 Task: Look for space in Budapest VIII. kerület, Hungary from 24th August, 2023 to 10th September, 2023 for 8 adults, 2 children in price range Rs.12000 to Rs.15000. Place can be entire place or shared room with 4 bedrooms having 8 beds and 4 bathrooms. Property type can be house, flat, guest house. Amenities needed are: wifi, TV, free parkinig on premises, gym, breakfast. Booking option can be shelf check-in. Required host language is English.
Action: Mouse pressed left at (403, 104)
Screenshot: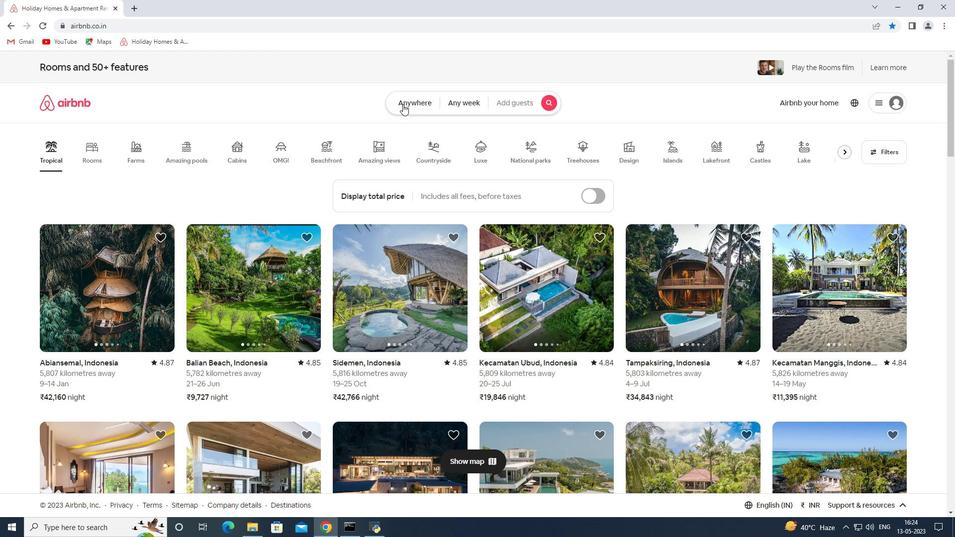 
Action: Mouse moved to (368, 144)
Screenshot: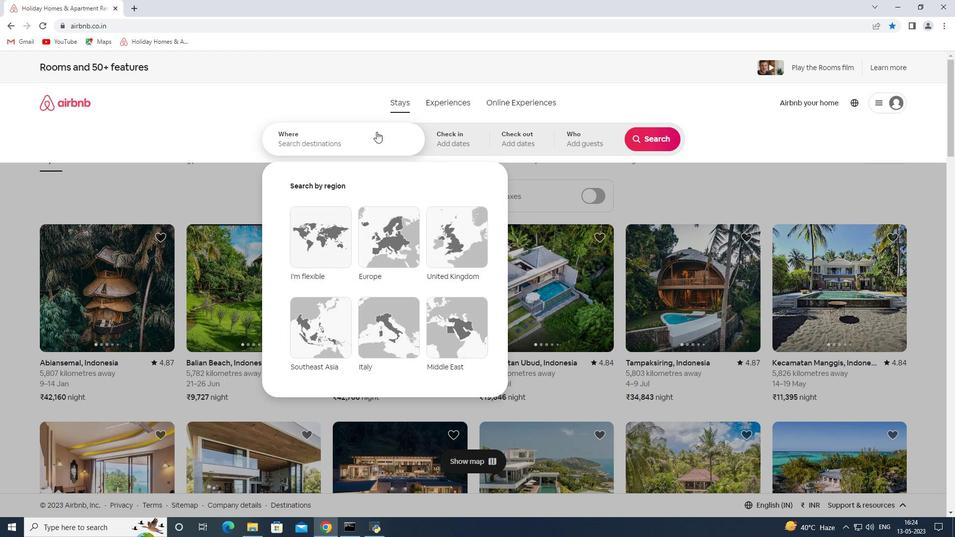 
Action: Mouse pressed left at (368, 144)
Screenshot: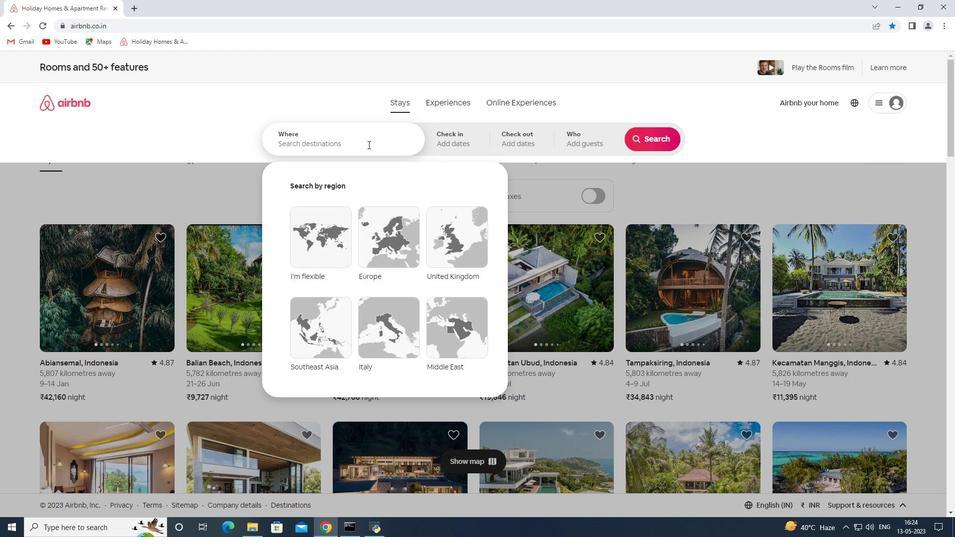 
Action: Key pressed <Key.shift>Buda
Screenshot: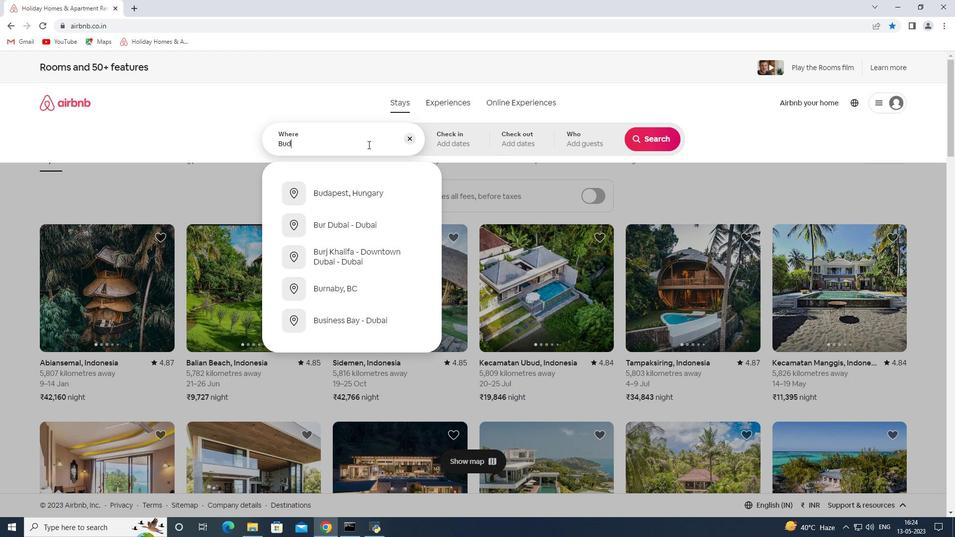 
Action: Mouse moved to (369, 197)
Screenshot: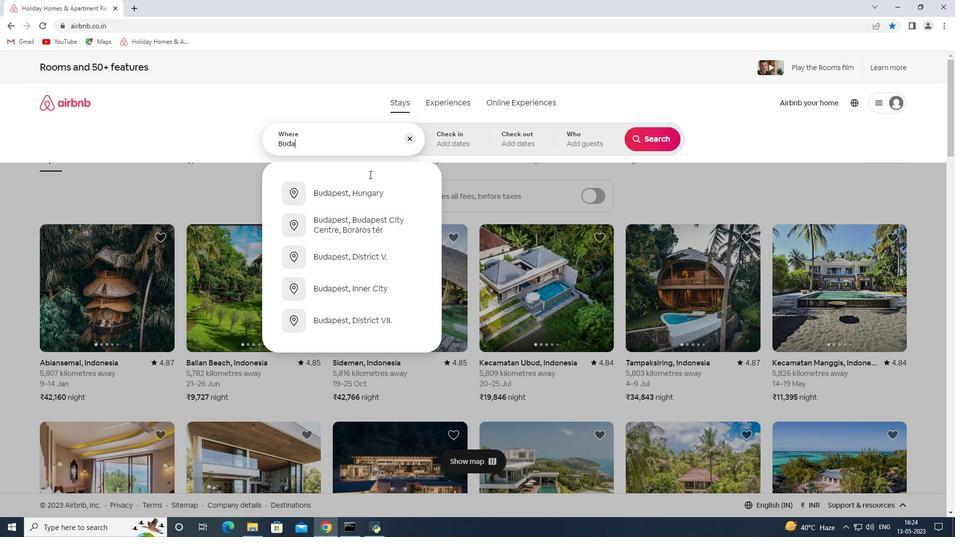 
Action: Mouse pressed left at (369, 197)
Screenshot: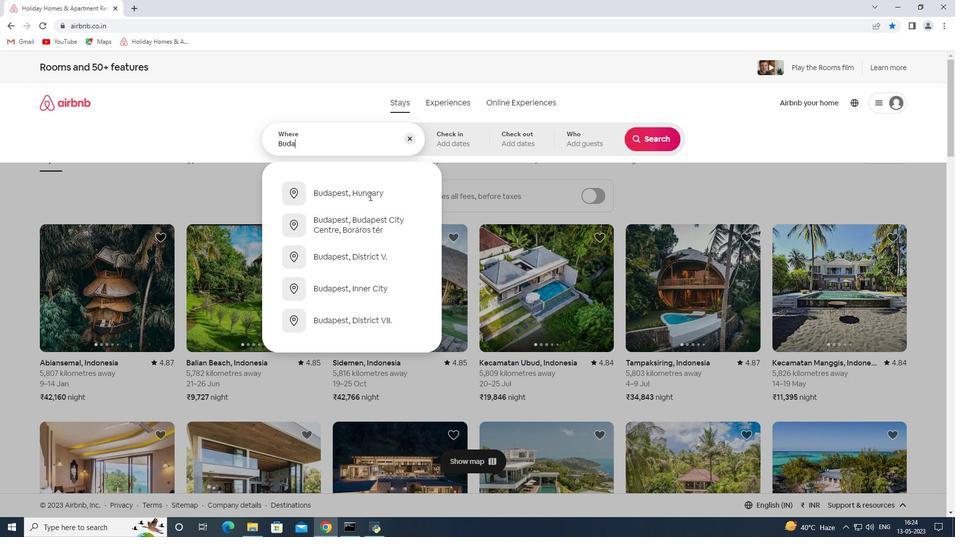 
Action: Mouse moved to (653, 217)
Screenshot: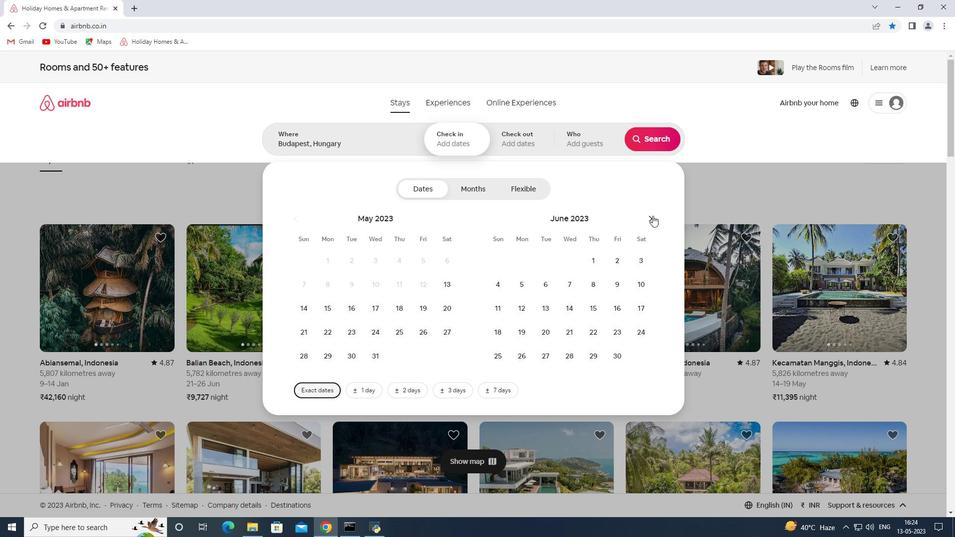 
Action: Mouse pressed left at (653, 217)
Screenshot: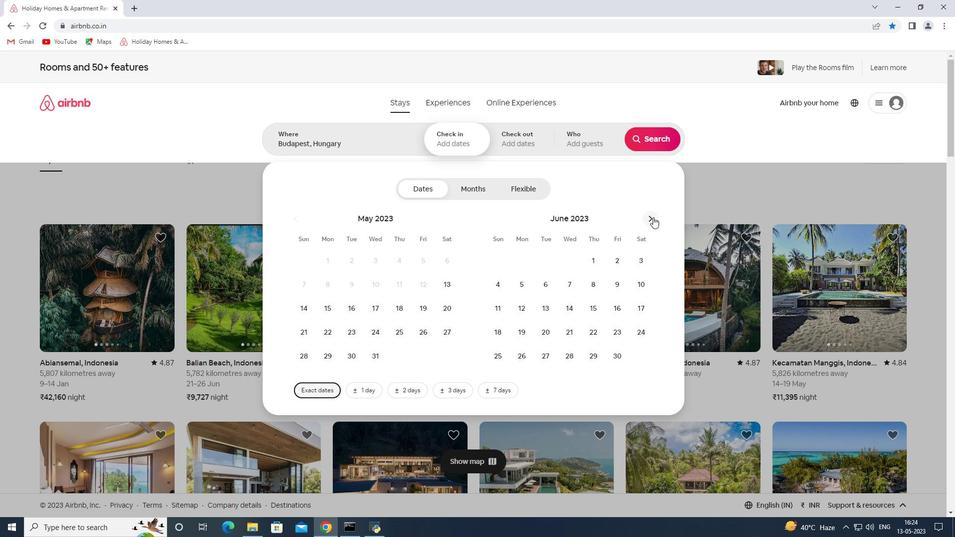 
Action: Mouse moved to (652, 217)
Screenshot: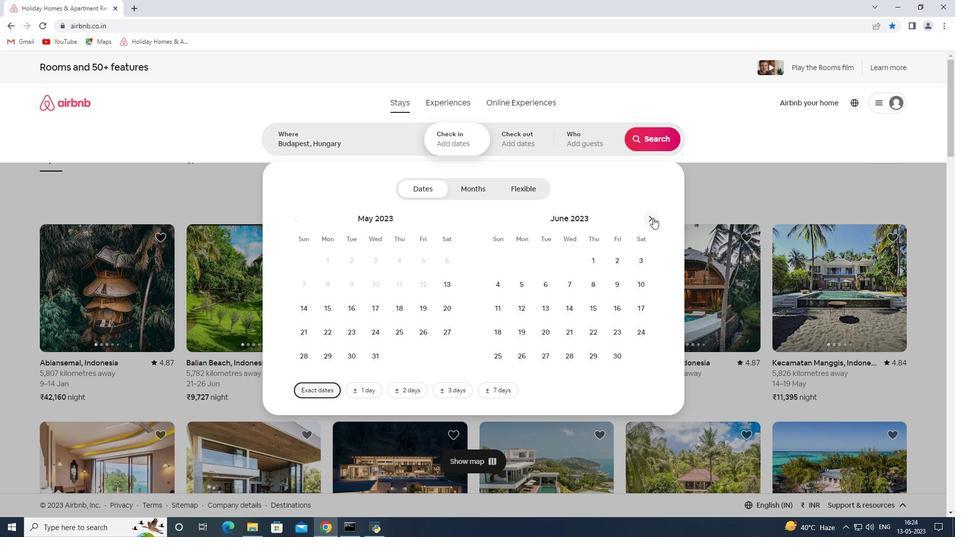 
Action: Mouse pressed left at (652, 217)
Screenshot: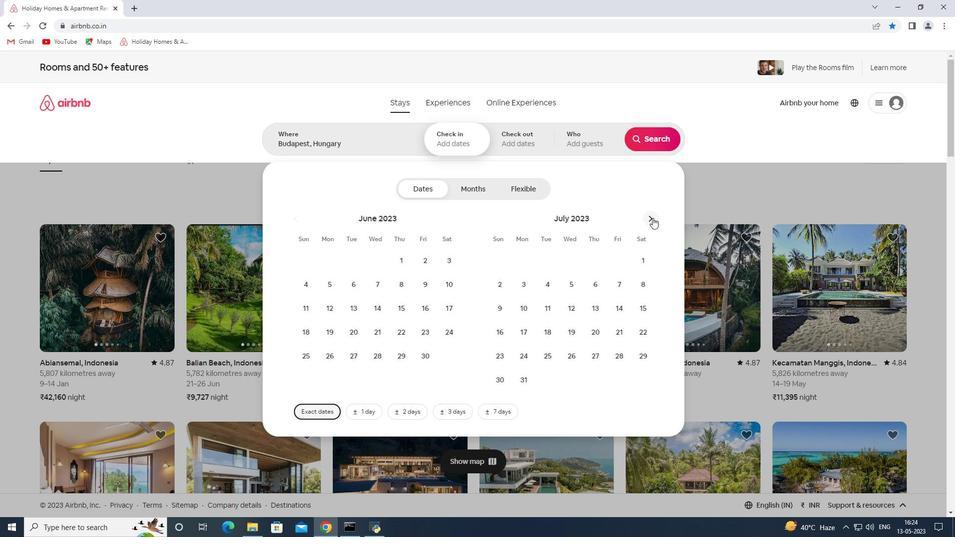 
Action: Mouse moved to (588, 335)
Screenshot: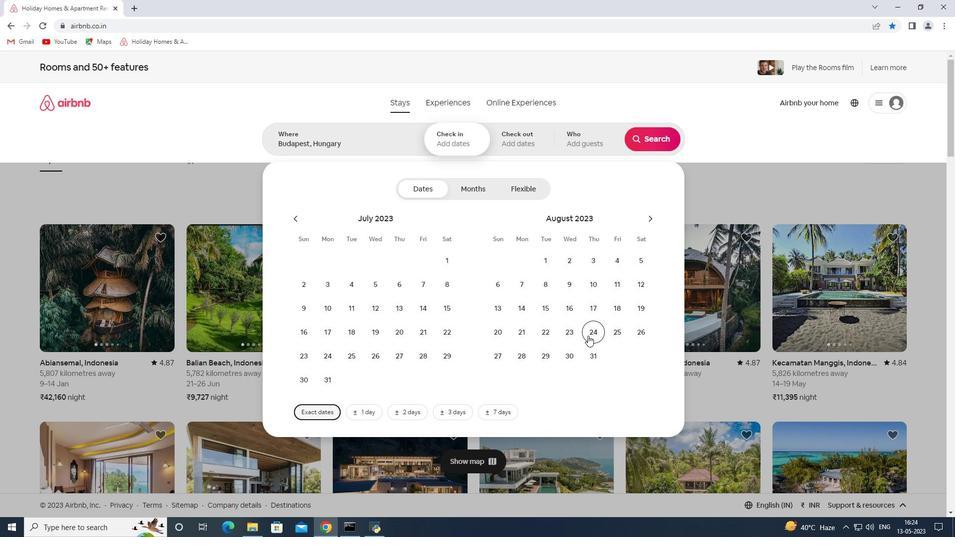 
Action: Mouse pressed left at (588, 335)
Screenshot: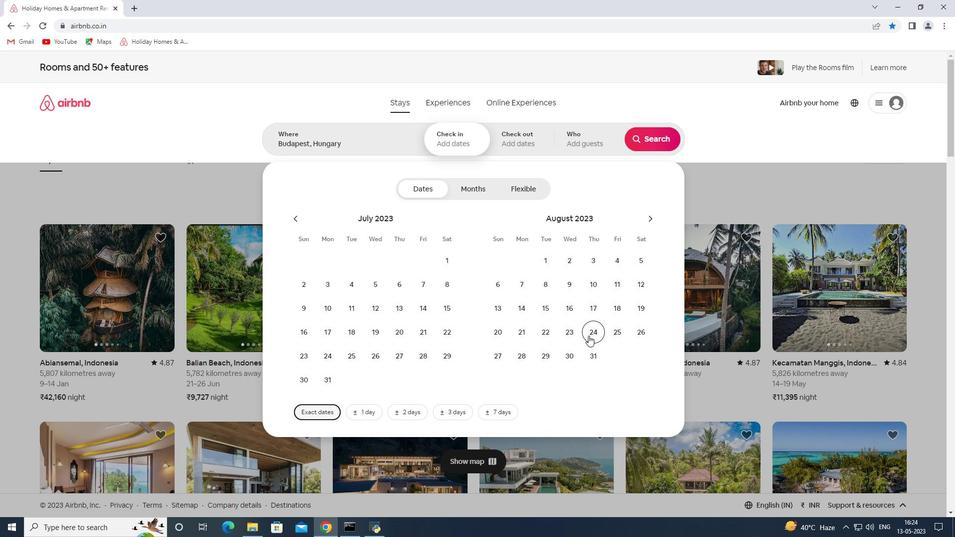 
Action: Mouse moved to (642, 219)
Screenshot: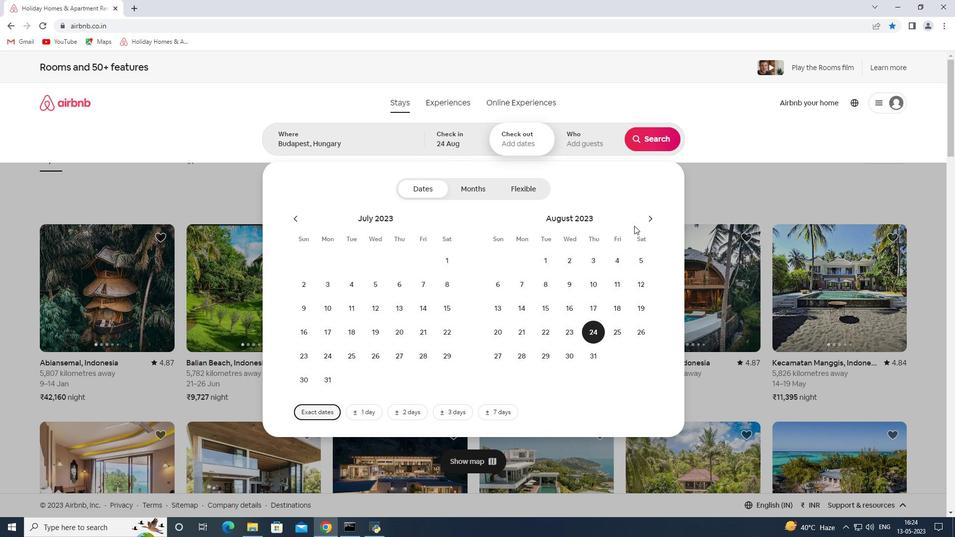 
Action: Mouse pressed left at (642, 219)
Screenshot: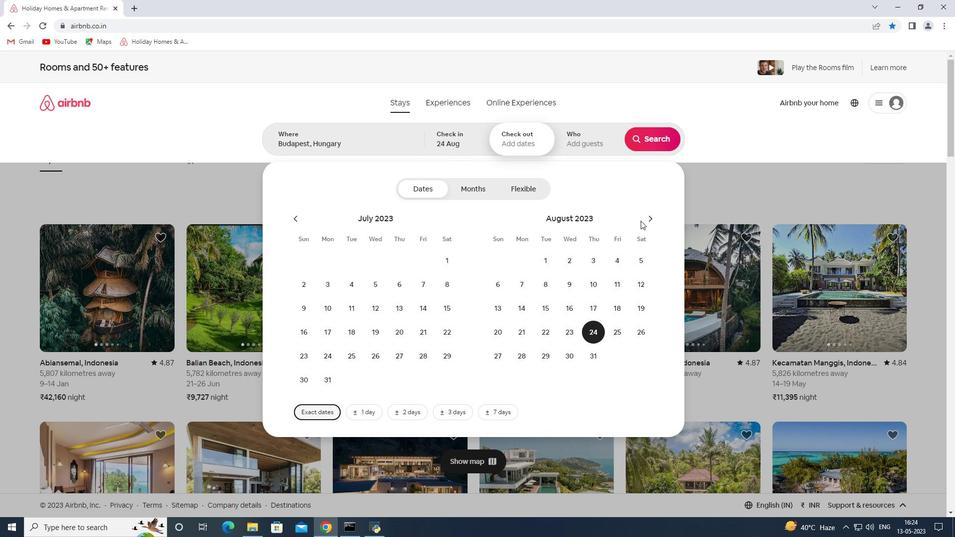 
Action: Mouse moved to (504, 304)
Screenshot: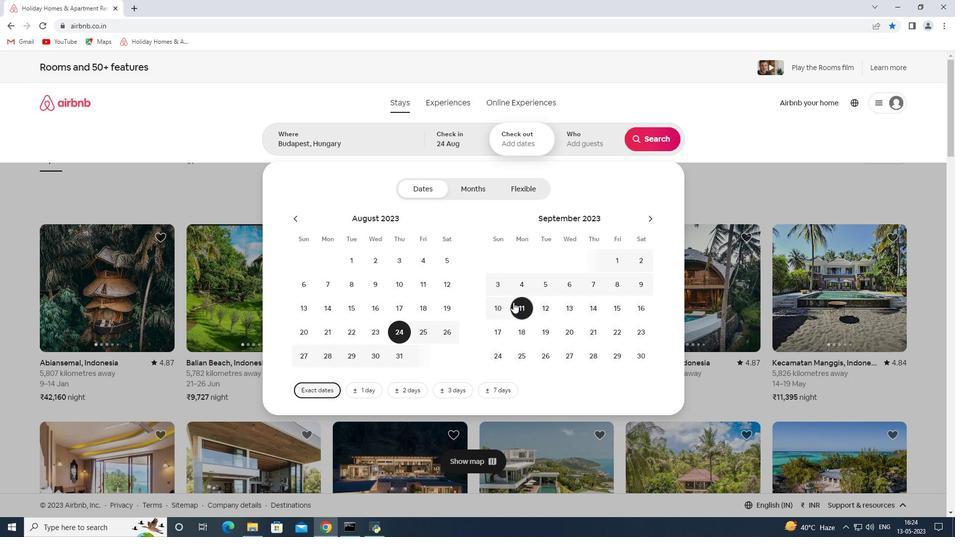 
Action: Mouse pressed left at (504, 304)
Screenshot: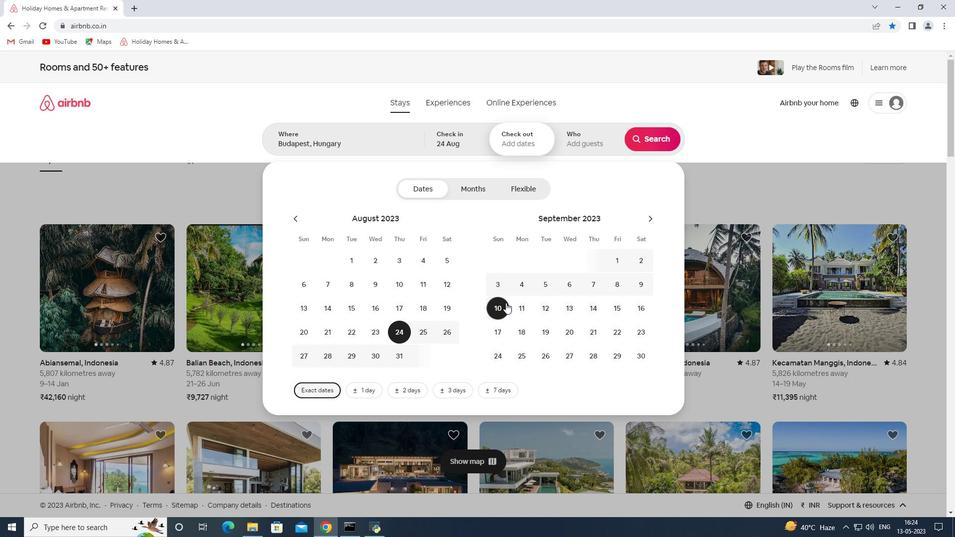 
Action: Mouse moved to (586, 142)
Screenshot: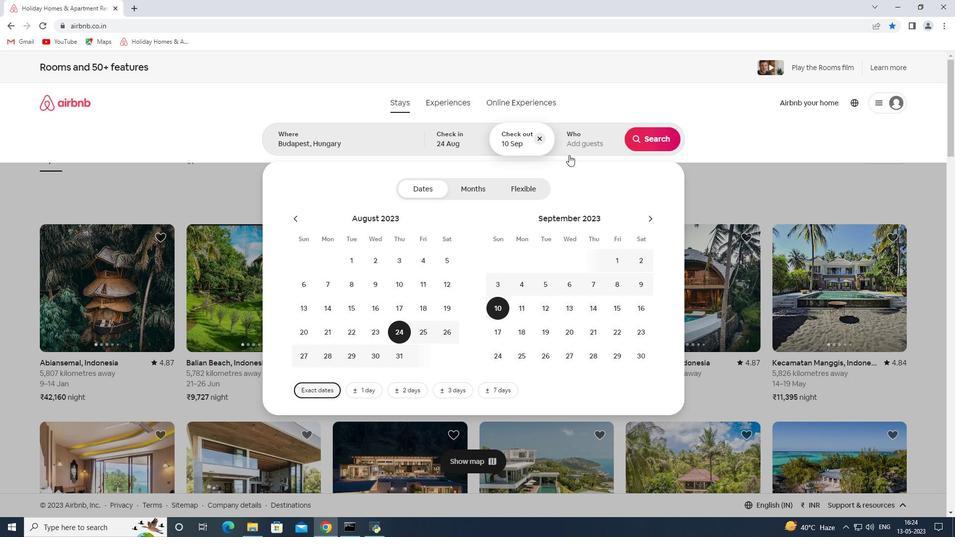 
Action: Mouse pressed left at (586, 142)
Screenshot: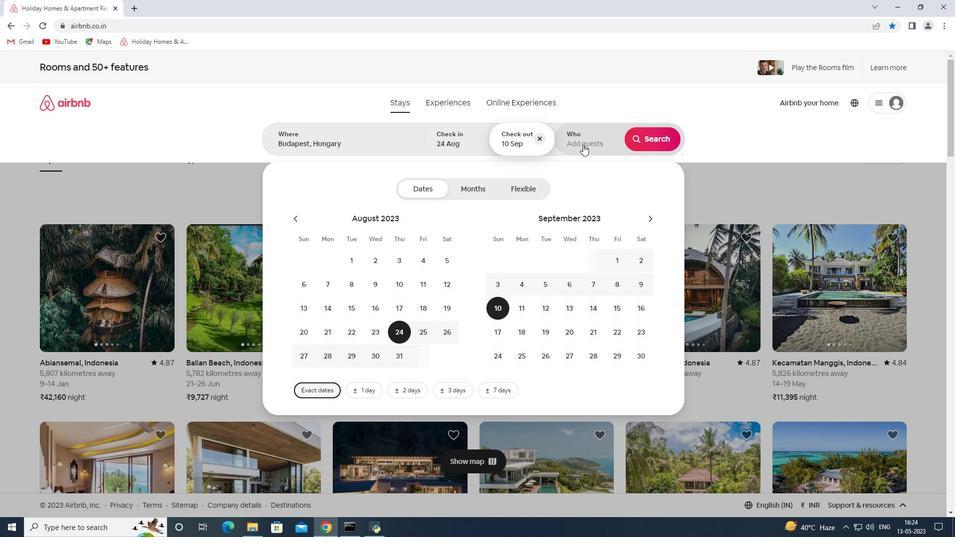 
Action: Mouse moved to (653, 196)
Screenshot: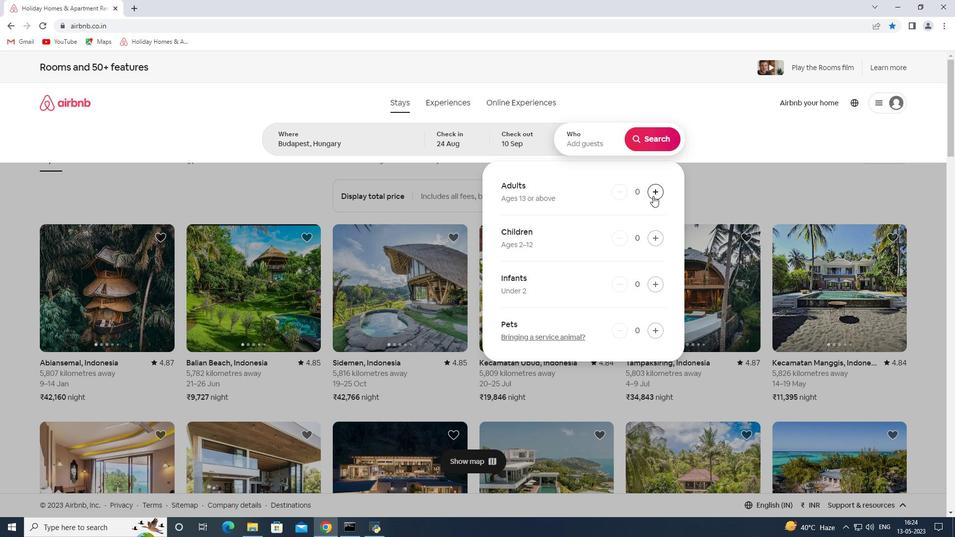 
Action: Mouse pressed left at (653, 196)
Screenshot: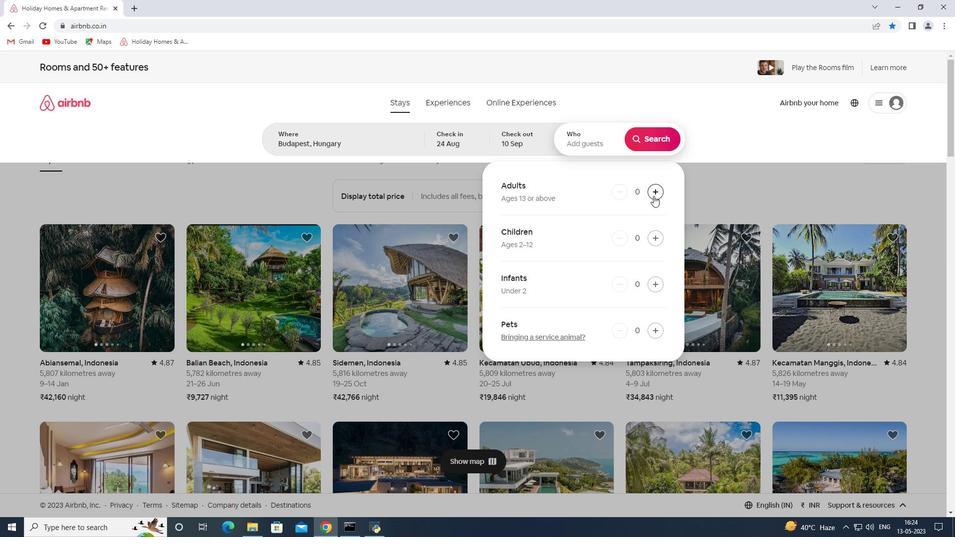 
Action: Mouse pressed left at (653, 196)
Screenshot: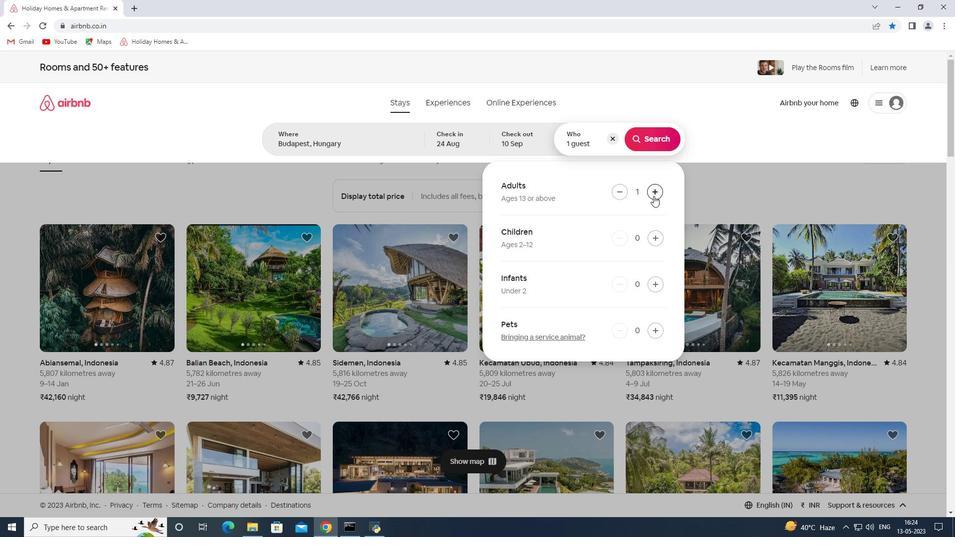 
Action: Mouse pressed left at (653, 196)
Screenshot: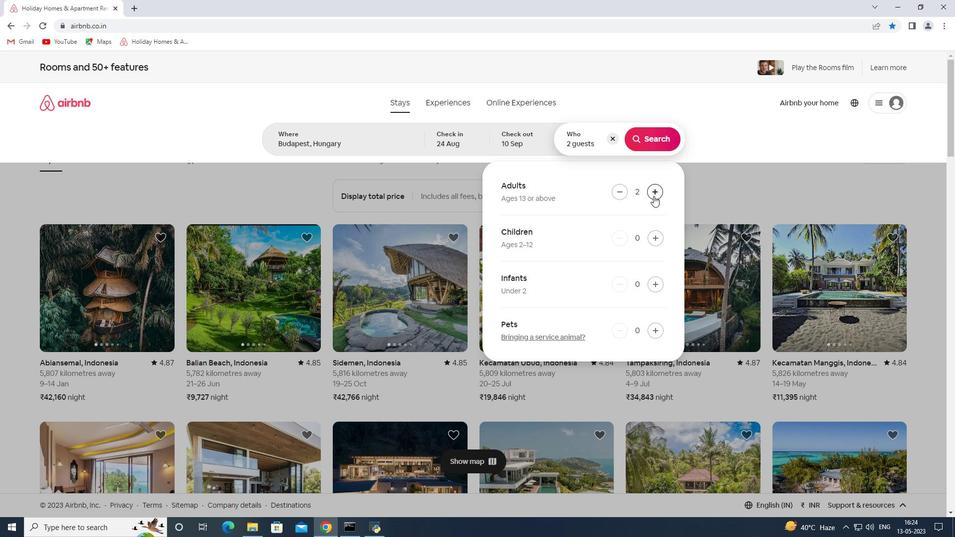 
Action: Mouse pressed left at (653, 196)
Screenshot: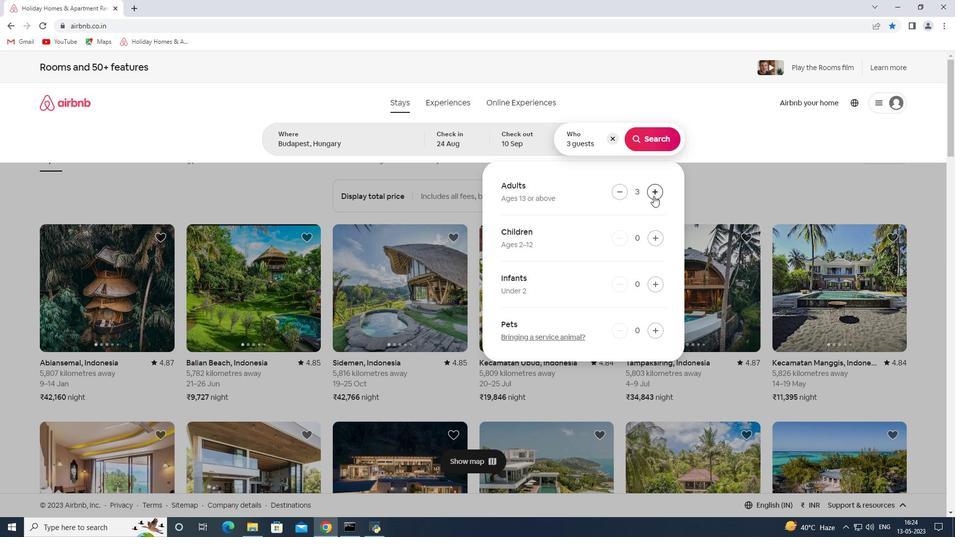 
Action: Mouse pressed left at (653, 196)
Screenshot: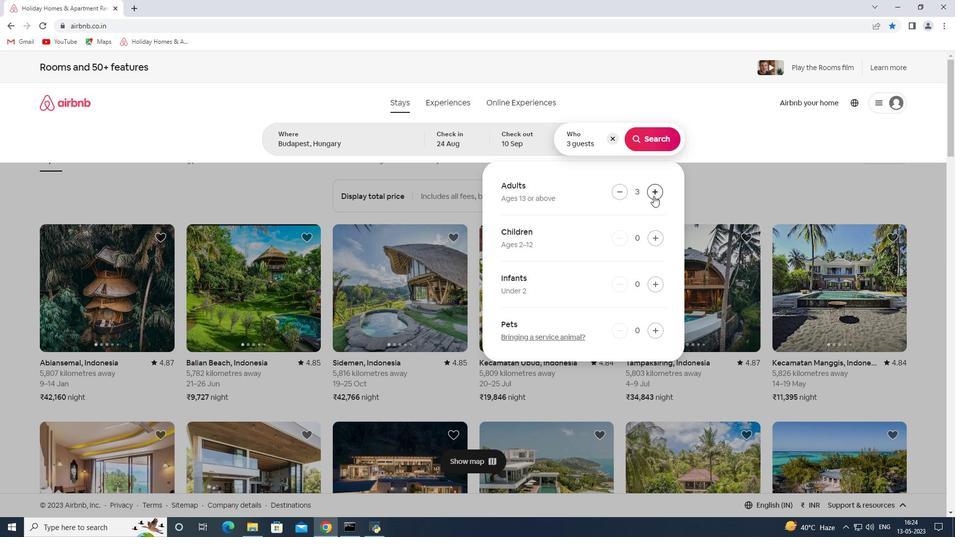 
Action: Mouse pressed left at (653, 196)
Screenshot: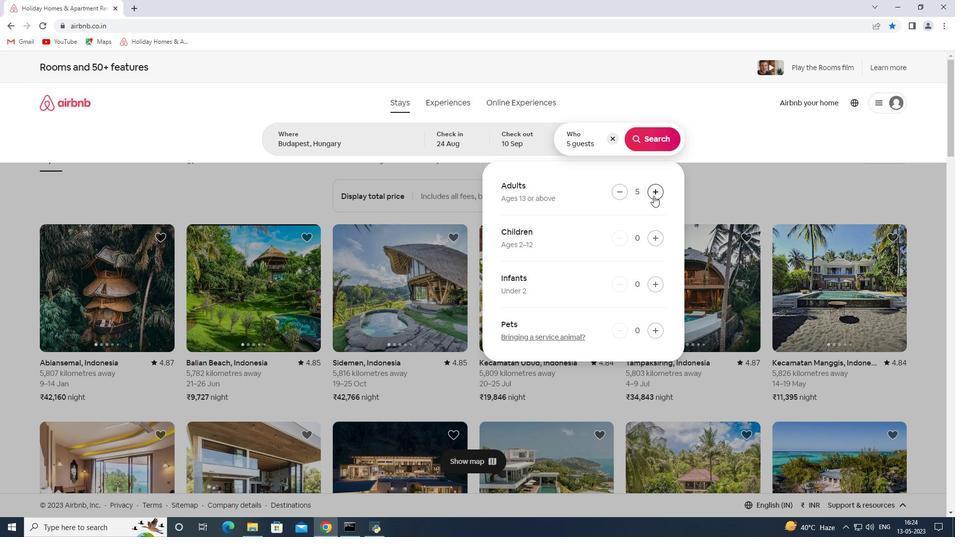 
Action: Mouse pressed left at (653, 196)
Screenshot: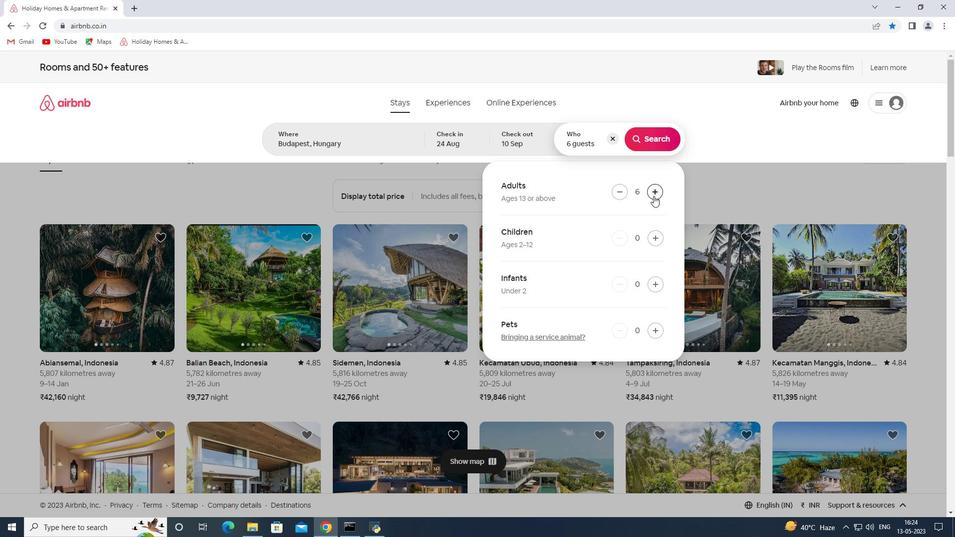 
Action: Mouse pressed left at (653, 196)
Screenshot: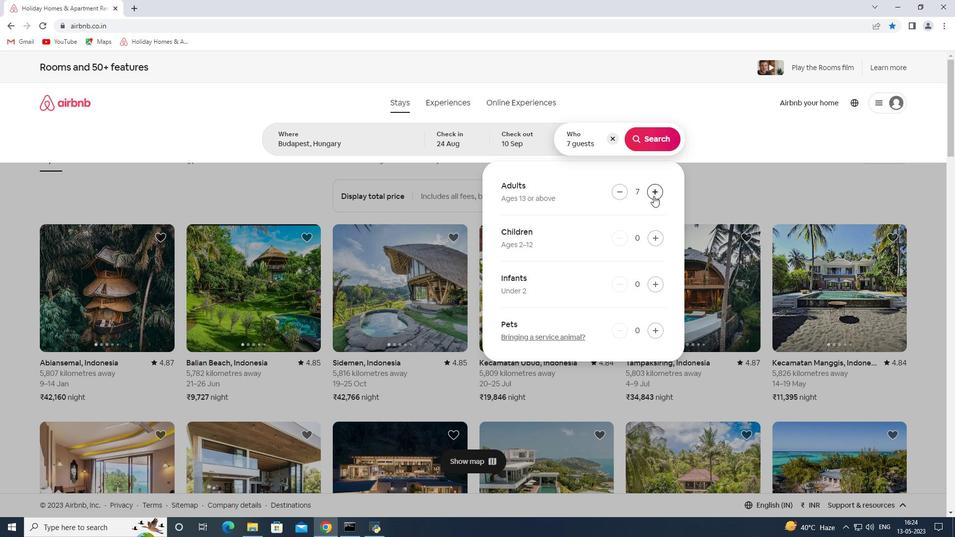 
Action: Mouse moved to (653, 234)
Screenshot: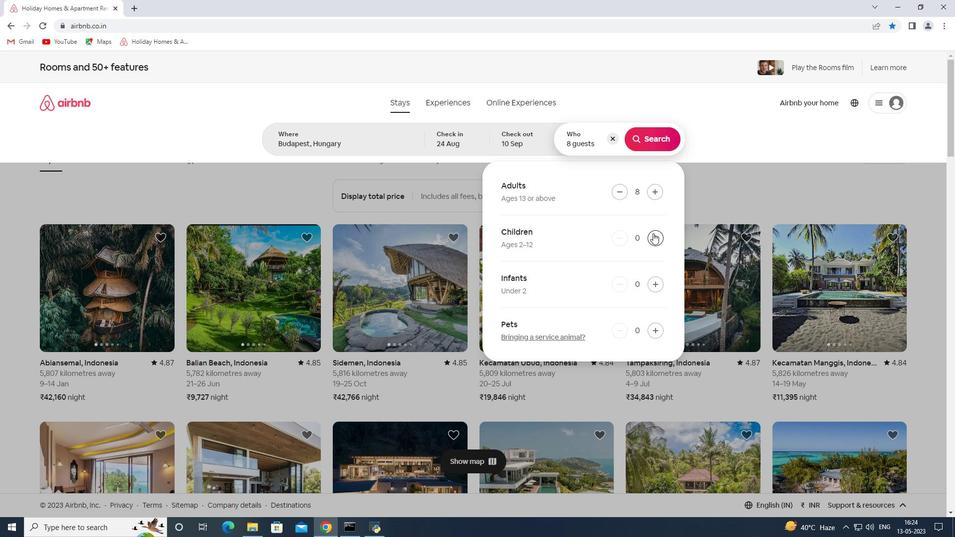 
Action: Mouse pressed left at (653, 234)
Screenshot: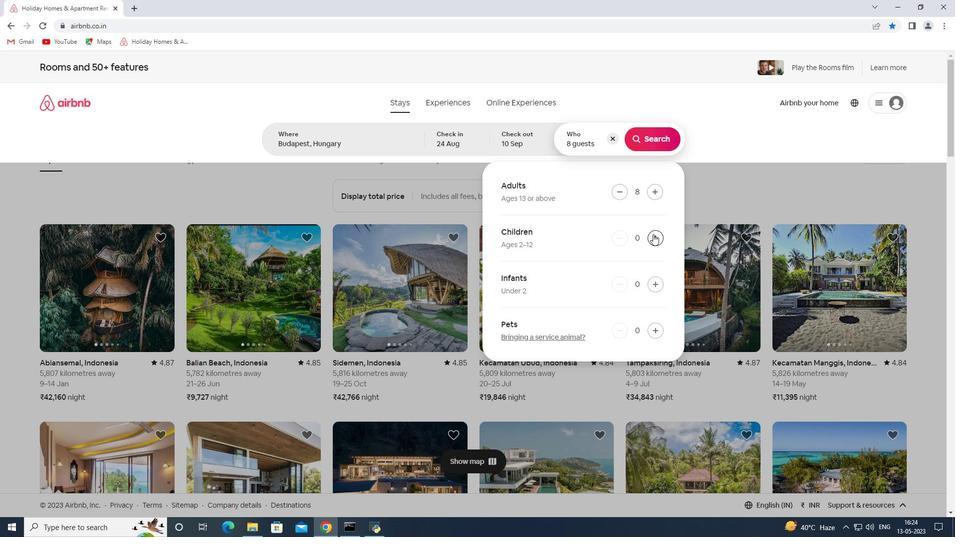 
Action: Mouse pressed left at (653, 234)
Screenshot: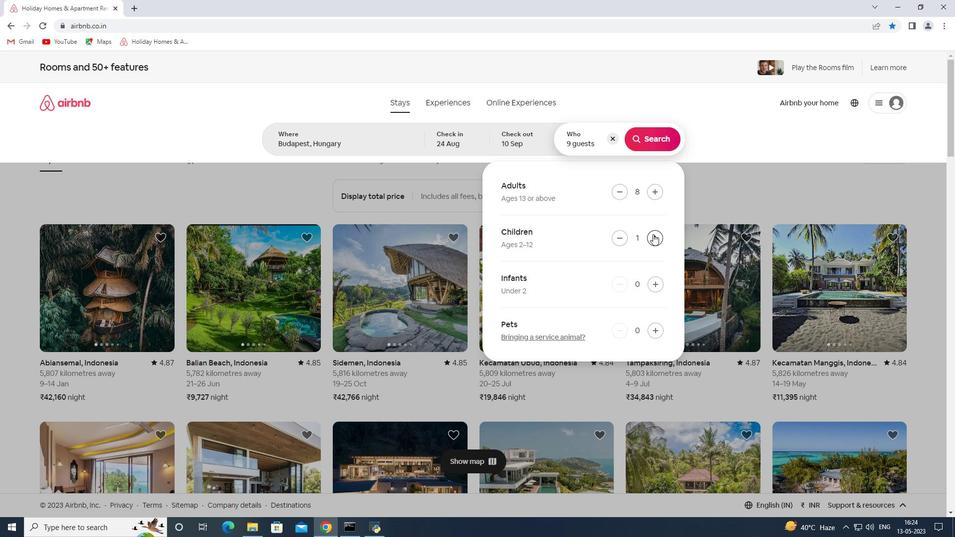 
Action: Mouse moved to (650, 145)
Screenshot: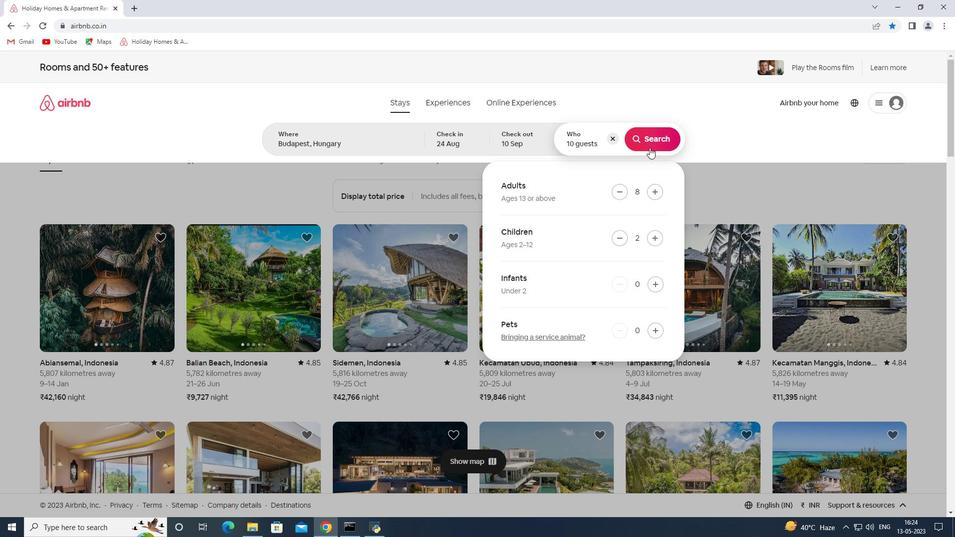 
Action: Mouse pressed left at (650, 145)
Screenshot: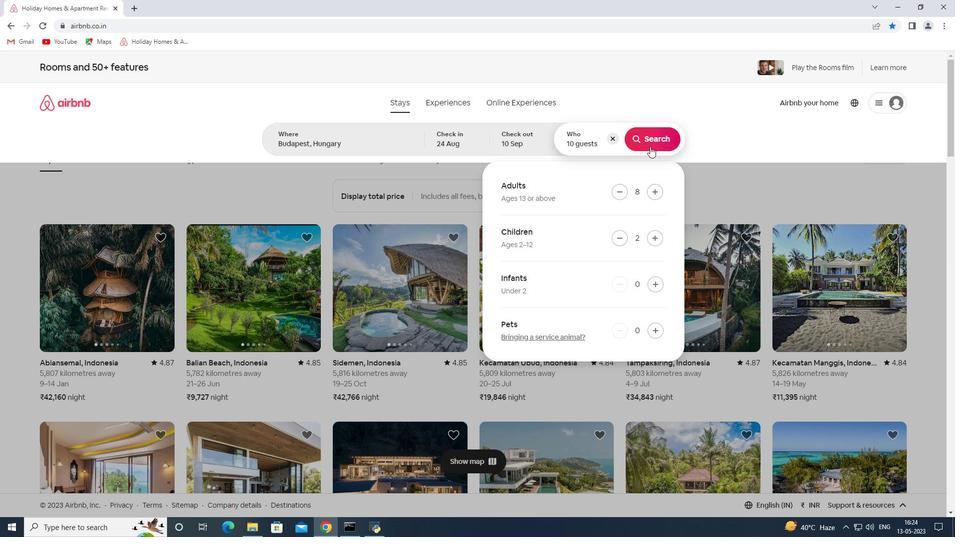 
Action: Mouse moved to (902, 111)
Screenshot: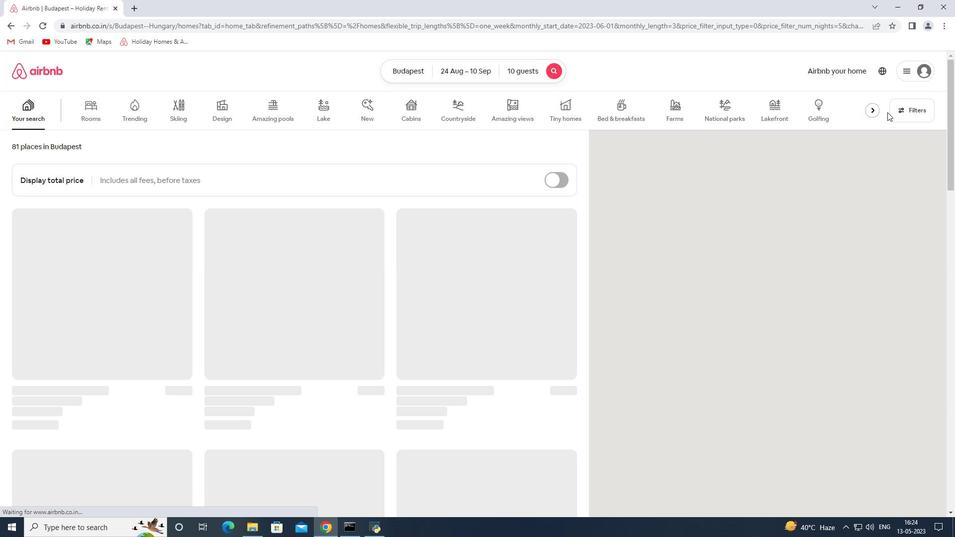 
Action: Mouse pressed left at (902, 111)
Screenshot: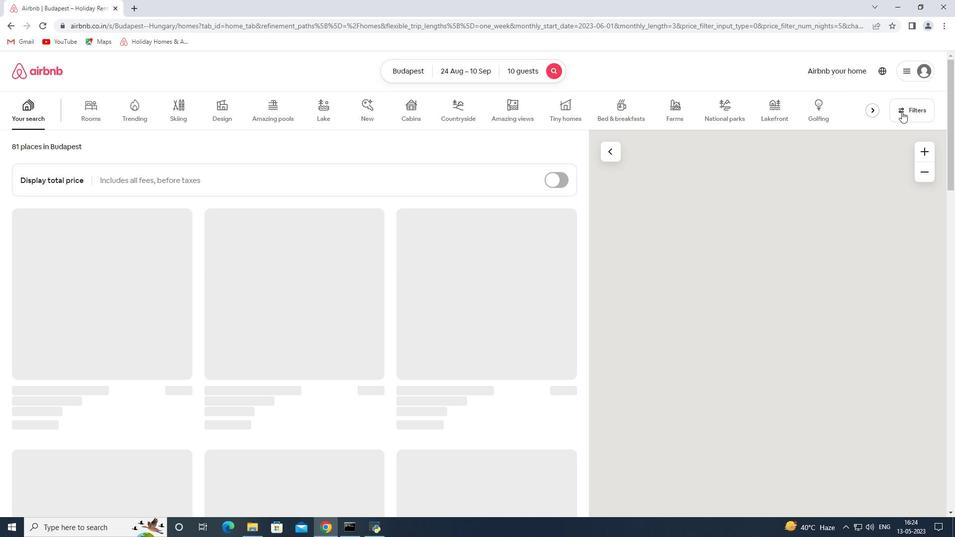 
Action: Mouse moved to (353, 354)
Screenshot: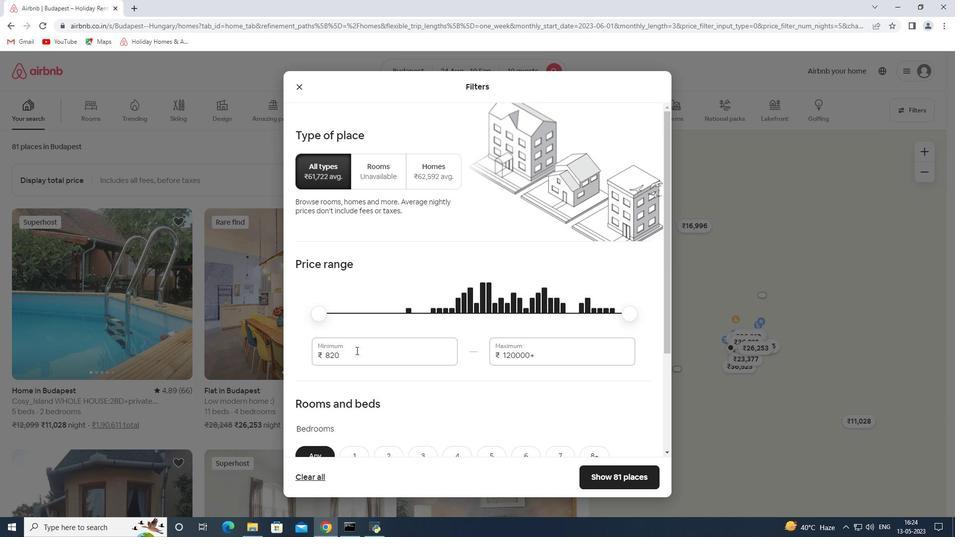 
Action: Mouse pressed left at (353, 354)
Screenshot: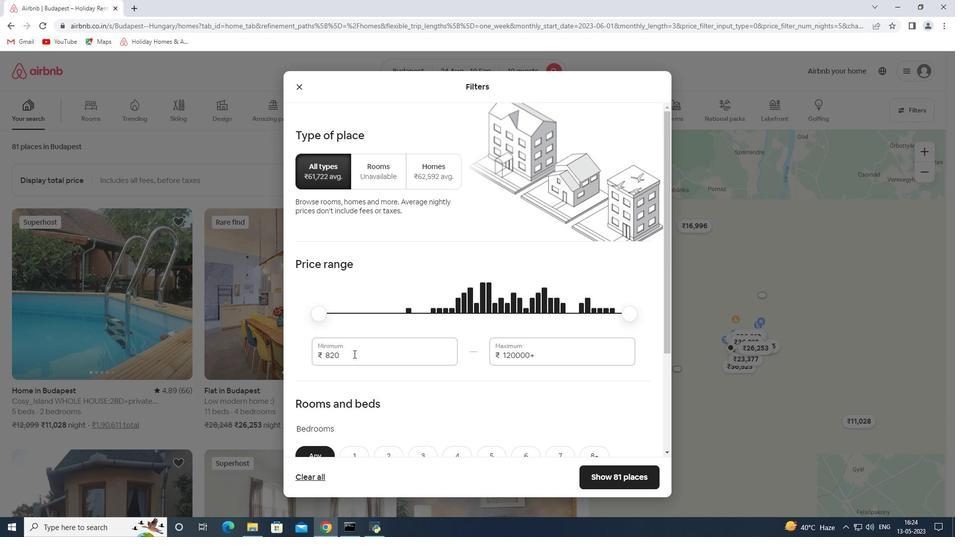 
Action: Mouse pressed left at (353, 354)
Screenshot: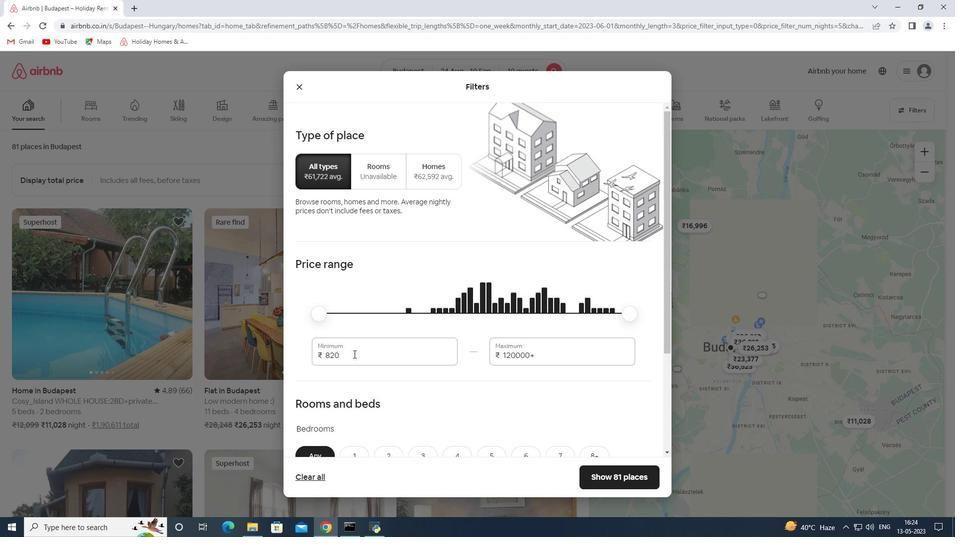 
Action: Key pressed 12000<Key.tab>15000
Screenshot: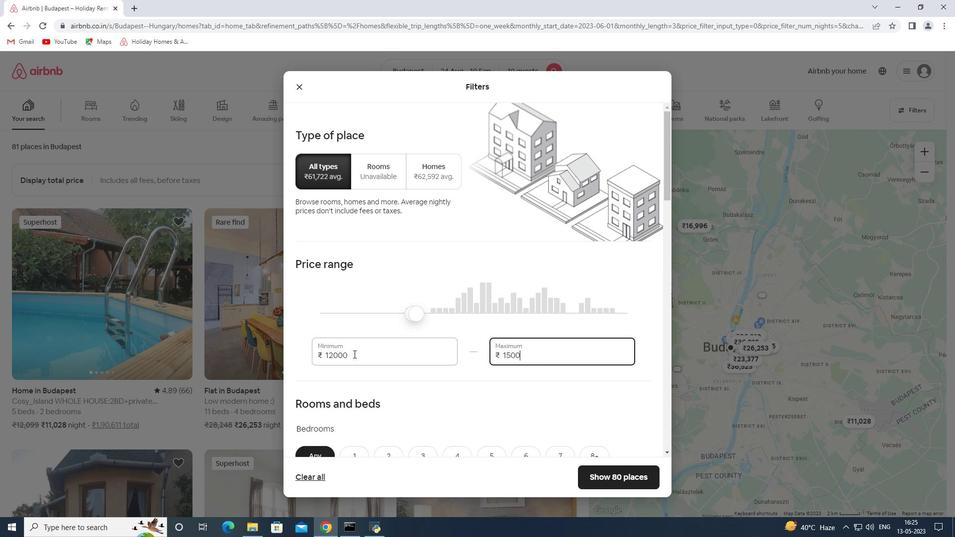 
Action: Mouse moved to (416, 259)
Screenshot: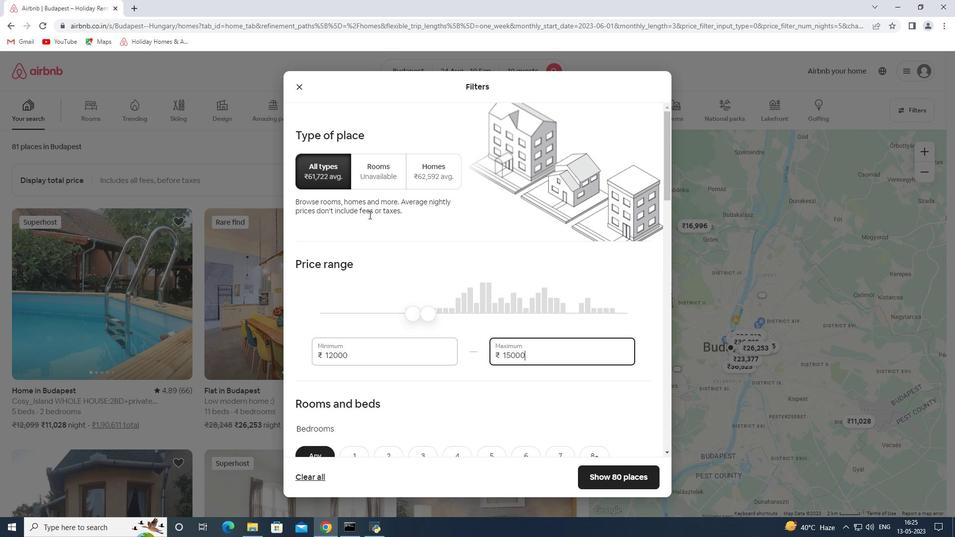
Action: Mouse scrolled (416, 259) with delta (0, 0)
Screenshot: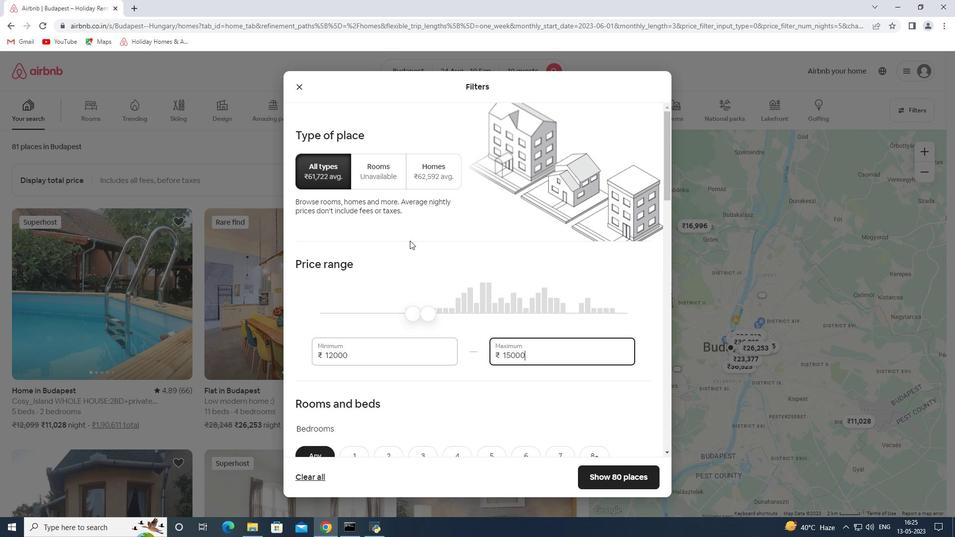 
Action: Mouse scrolled (416, 259) with delta (0, 0)
Screenshot: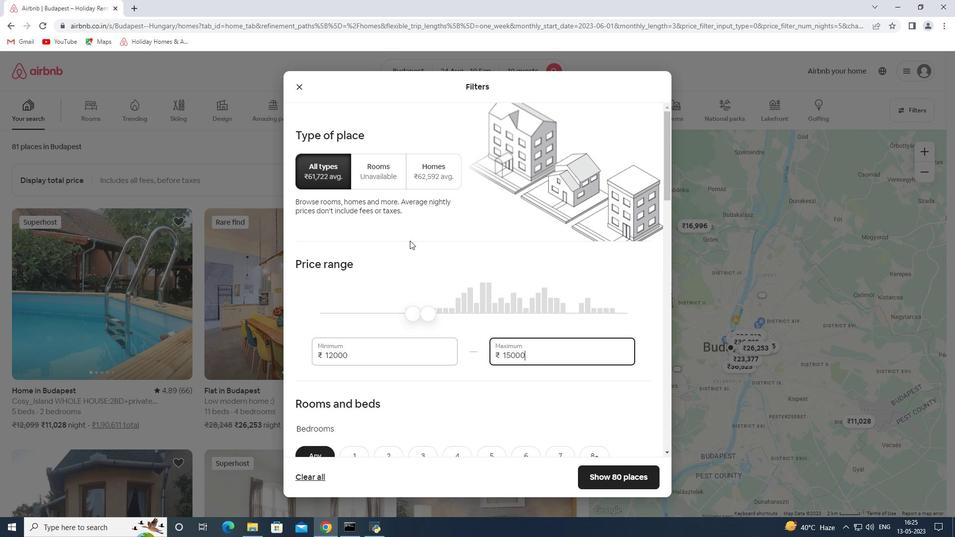
Action: Mouse scrolled (416, 259) with delta (0, 0)
Screenshot: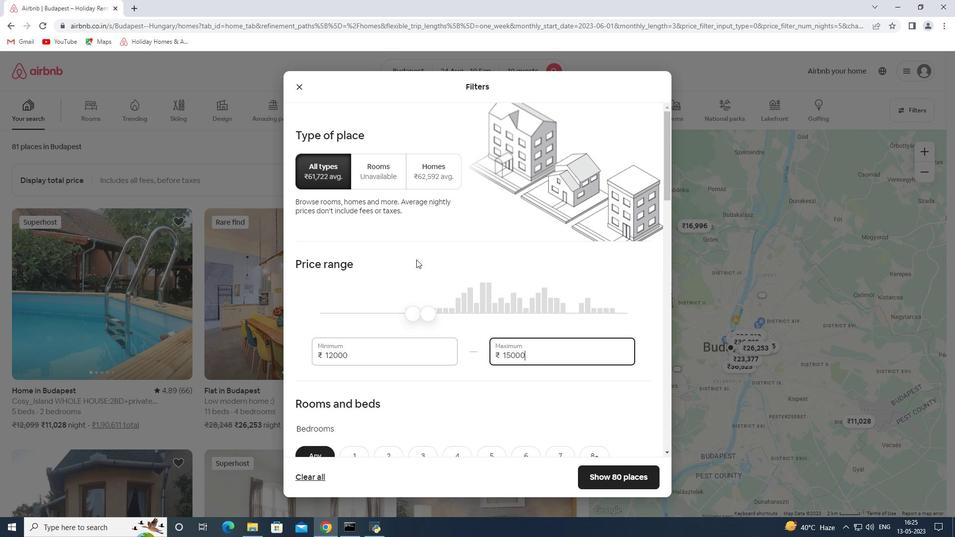 
Action: Mouse moved to (416, 260)
Screenshot: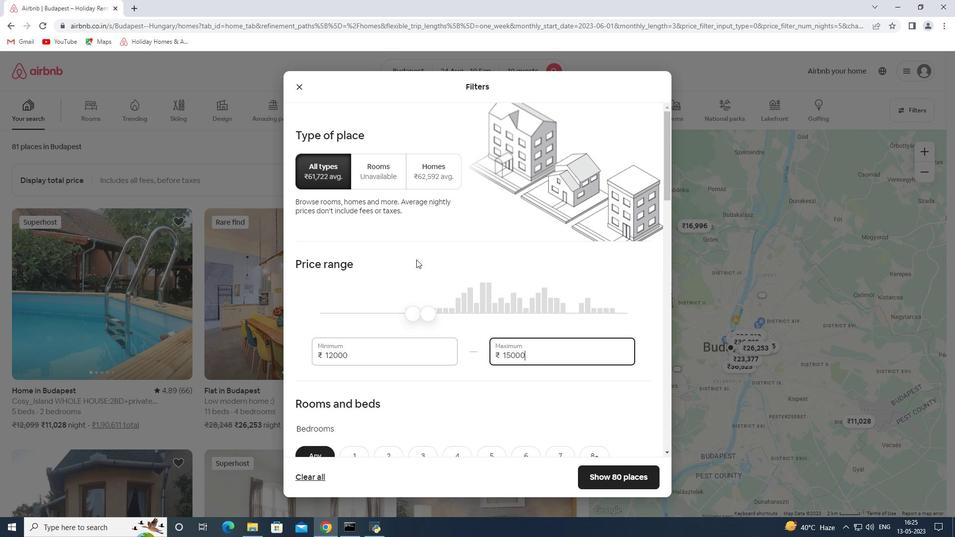 
Action: Mouse scrolled (416, 259) with delta (0, 0)
Screenshot: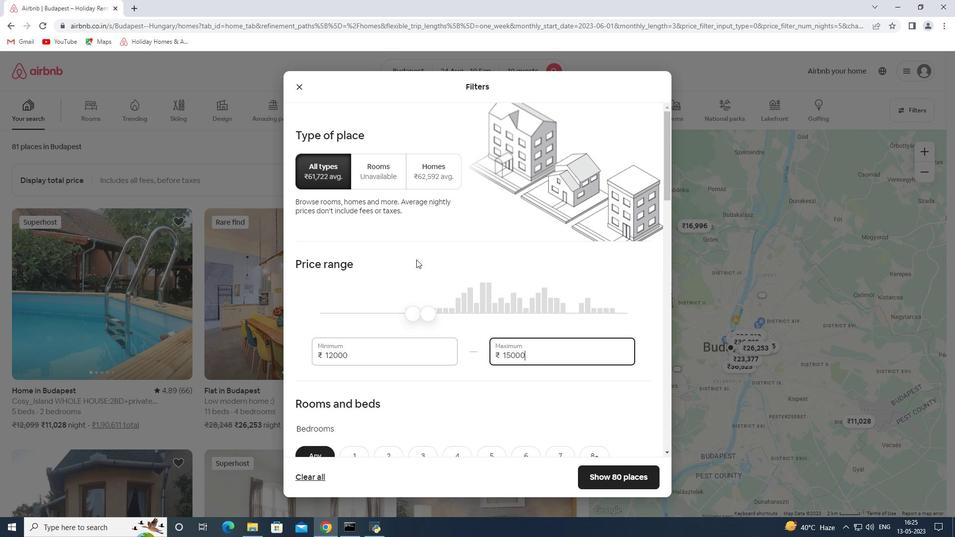
Action: Mouse moved to (458, 262)
Screenshot: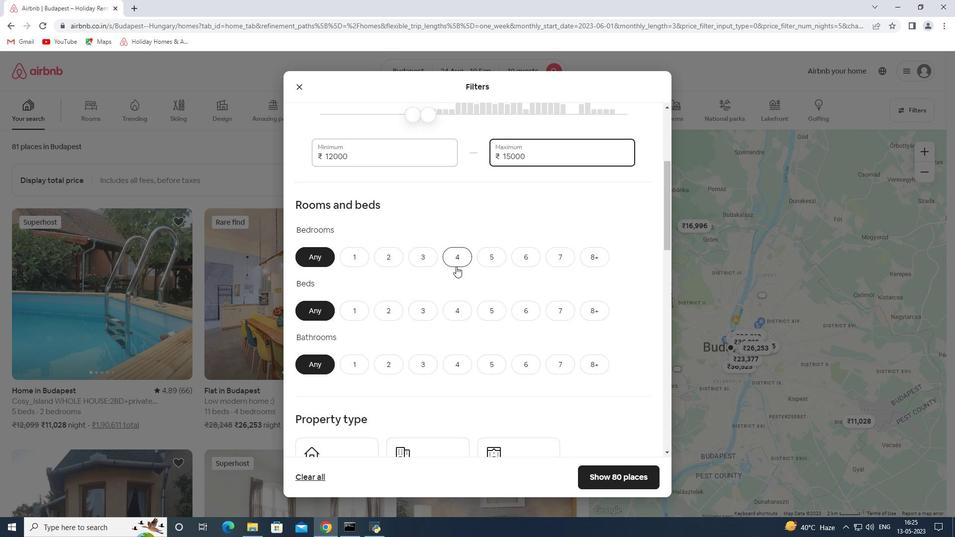 
Action: Mouse pressed left at (458, 262)
Screenshot: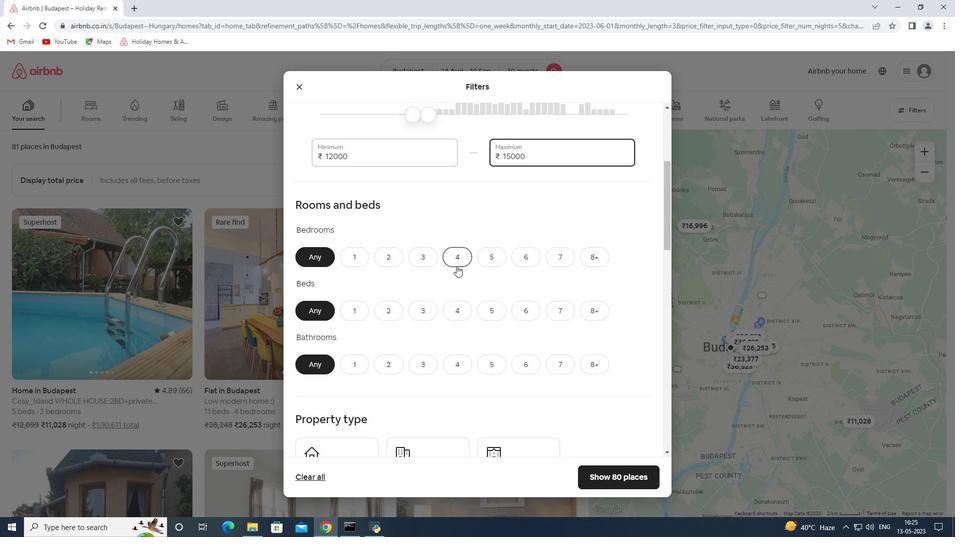 
Action: Mouse moved to (592, 311)
Screenshot: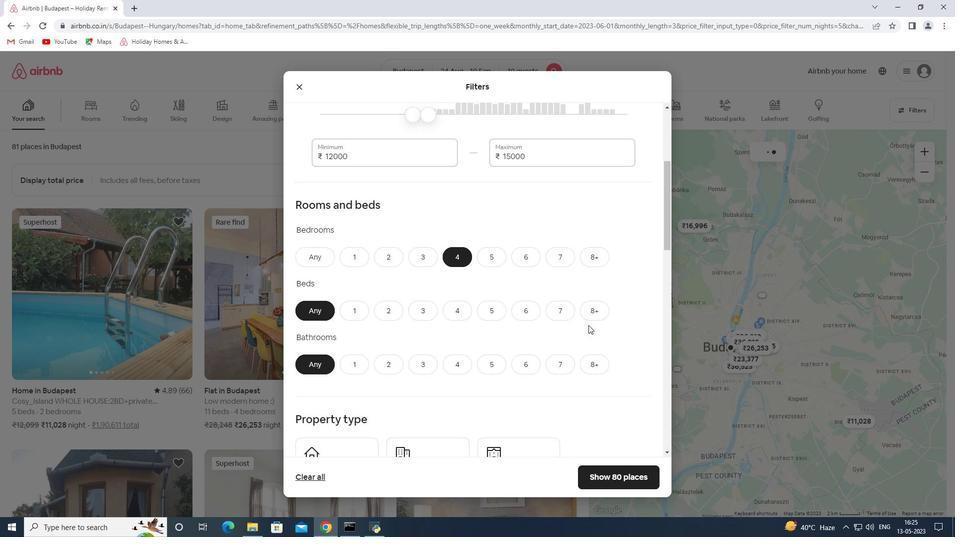 
Action: Mouse pressed left at (592, 311)
Screenshot: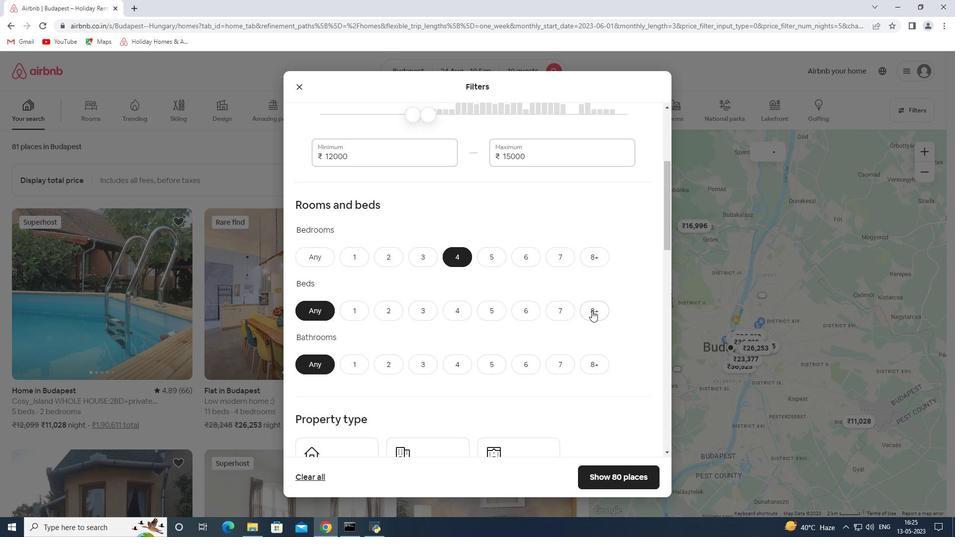 
Action: Mouse moved to (463, 364)
Screenshot: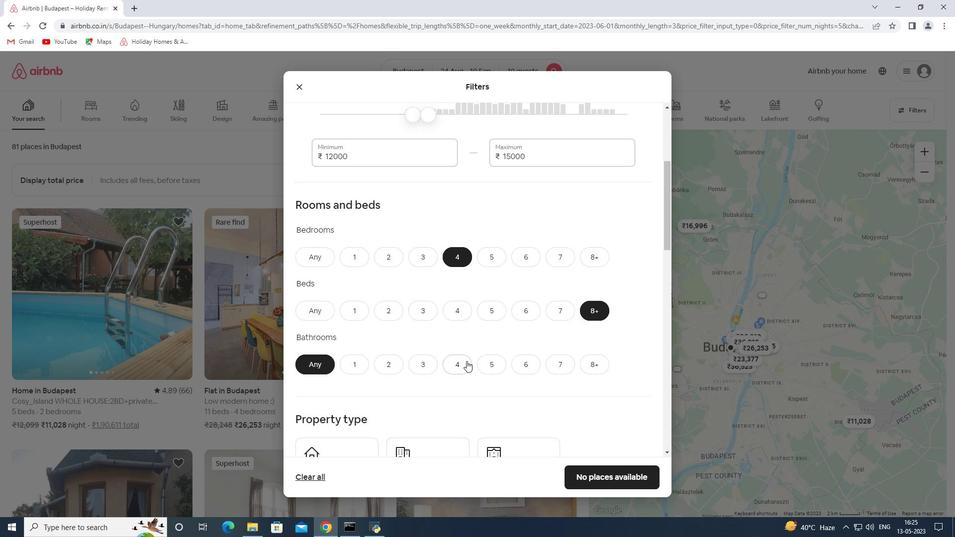 
Action: Mouse pressed left at (463, 364)
Screenshot: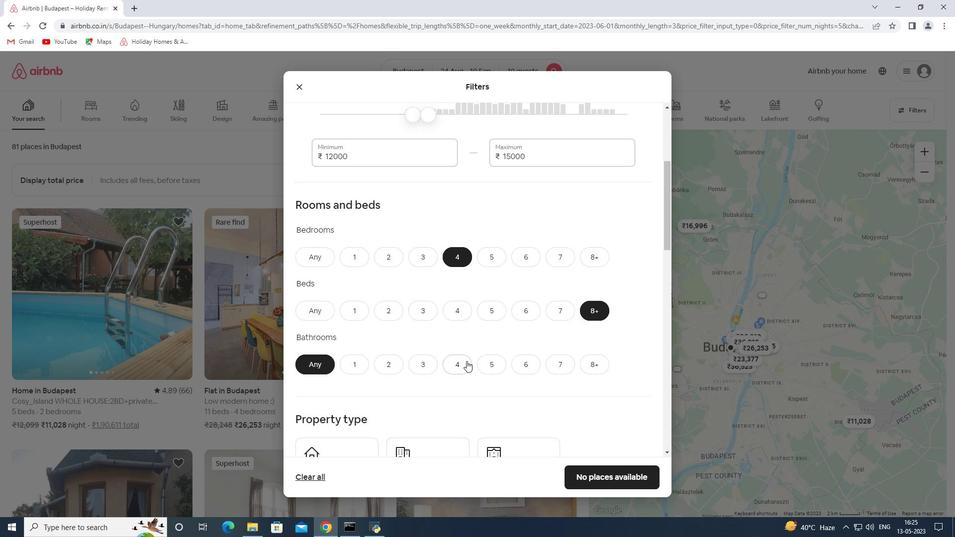 
Action: Mouse moved to (476, 288)
Screenshot: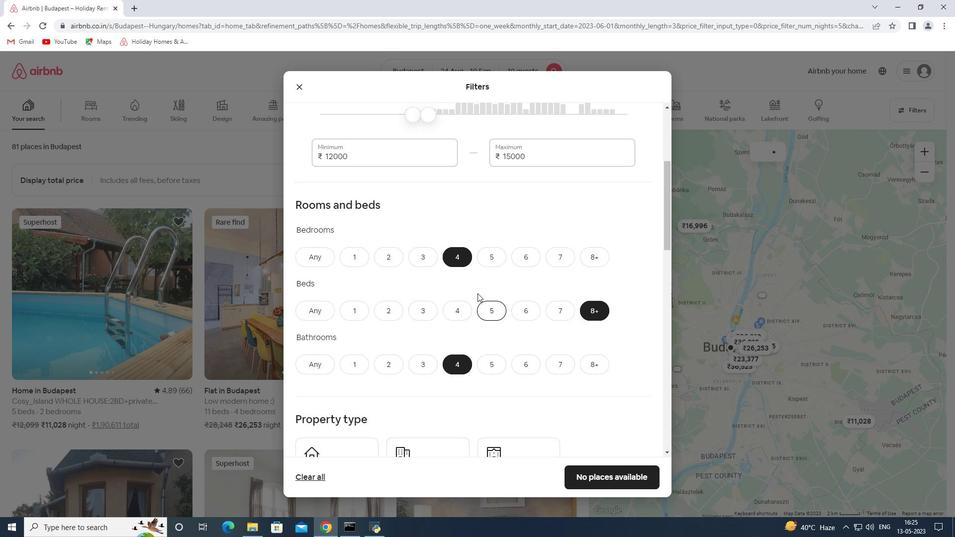 
Action: Mouse scrolled (476, 288) with delta (0, 0)
Screenshot: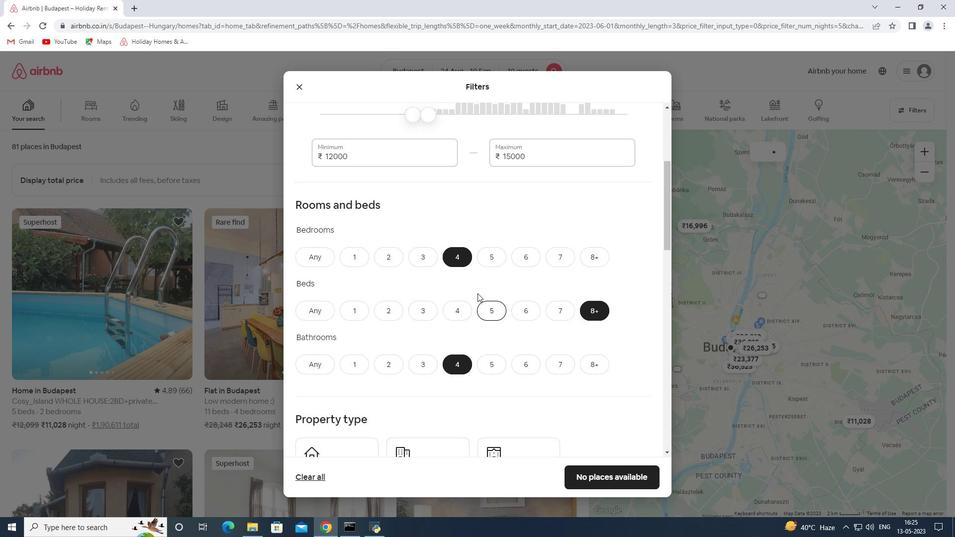 
Action: Mouse moved to (476, 288)
Screenshot: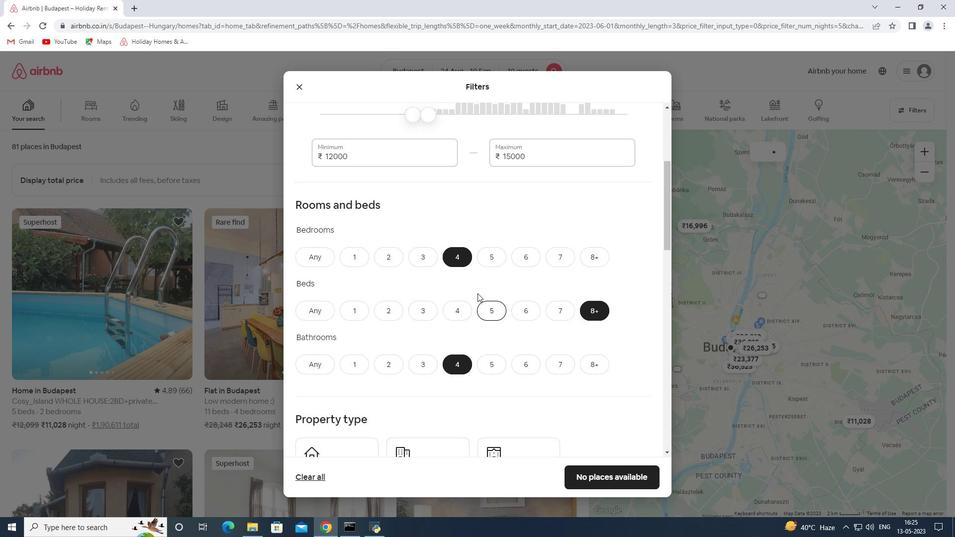
Action: Mouse scrolled (476, 287) with delta (0, 0)
Screenshot: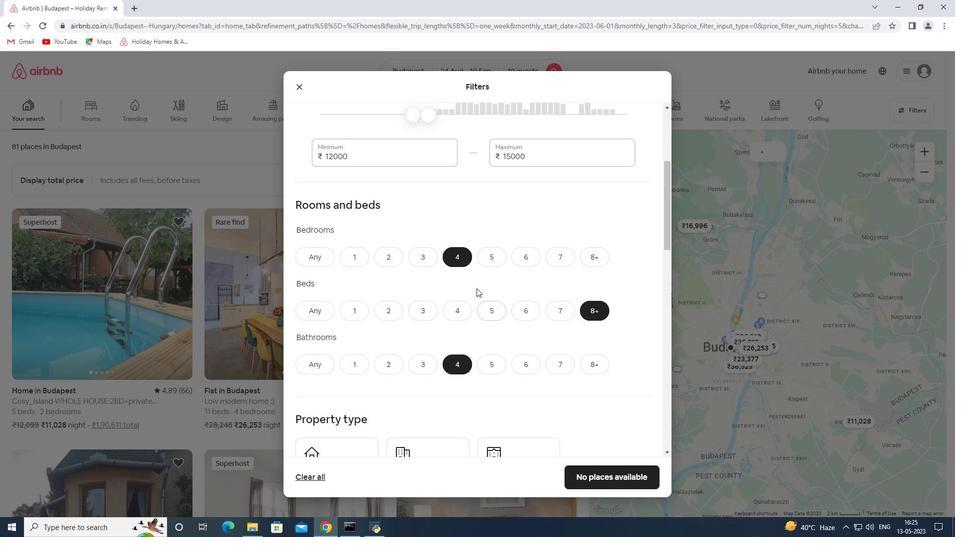 
Action: Mouse moved to (476, 288)
Screenshot: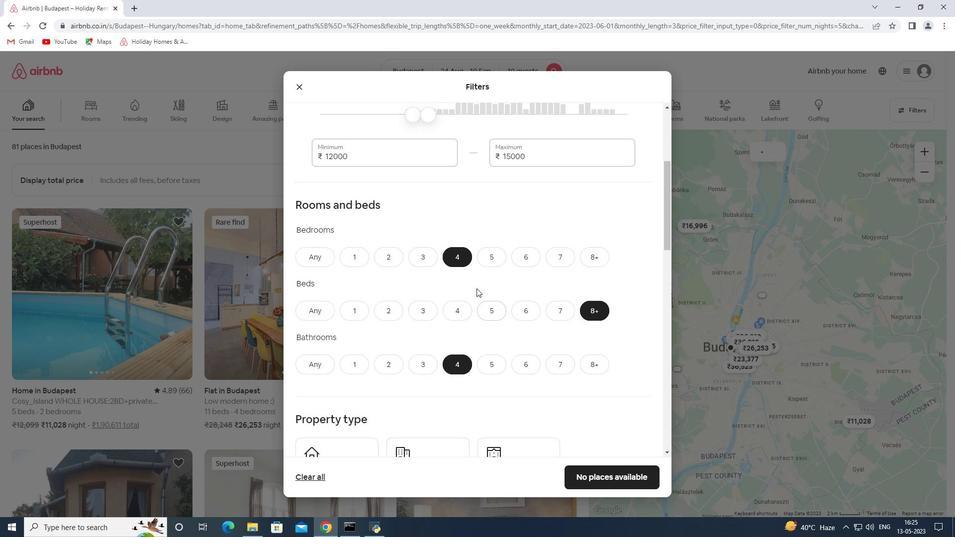 
Action: Mouse scrolled (476, 287) with delta (0, 0)
Screenshot: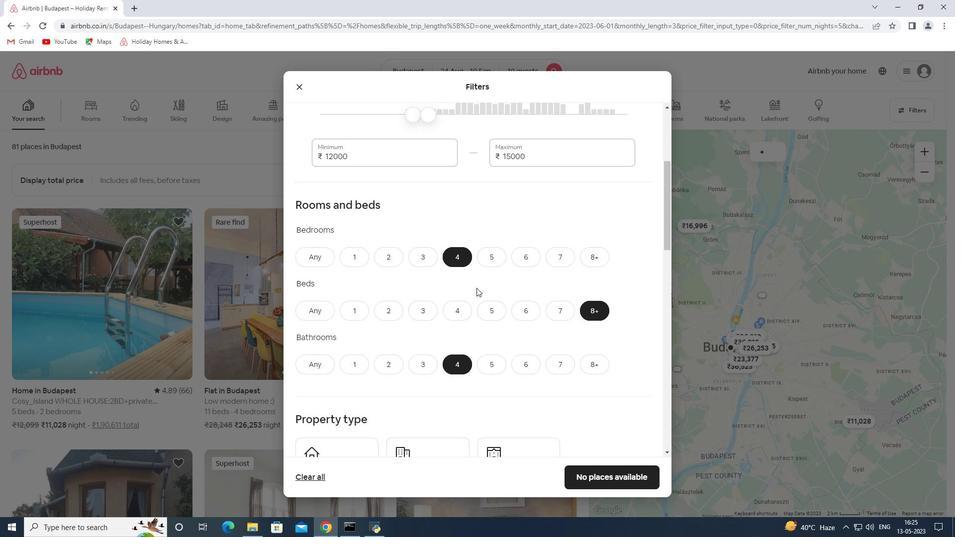 
Action: Mouse moved to (476, 287)
Screenshot: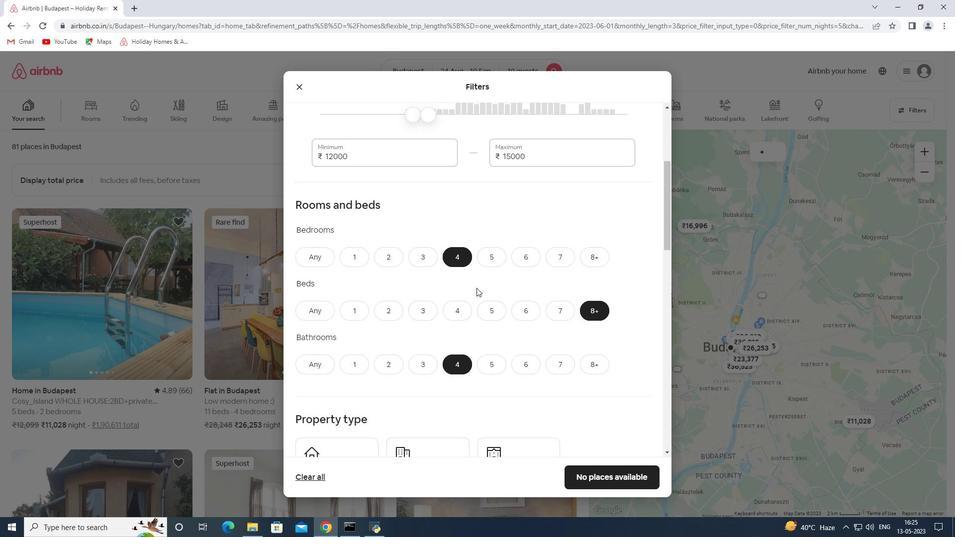 
Action: Mouse scrolled (476, 286) with delta (0, 0)
Screenshot: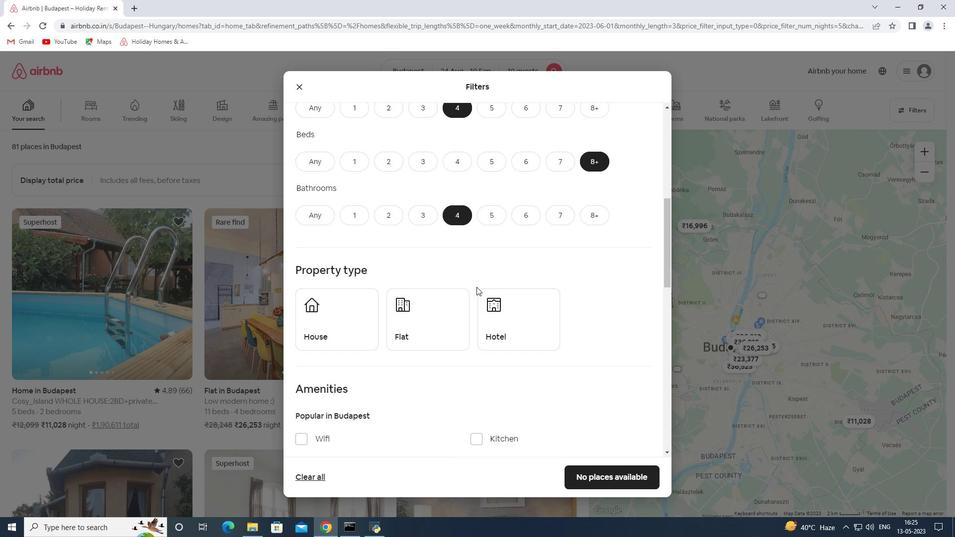 
Action: Mouse moved to (365, 279)
Screenshot: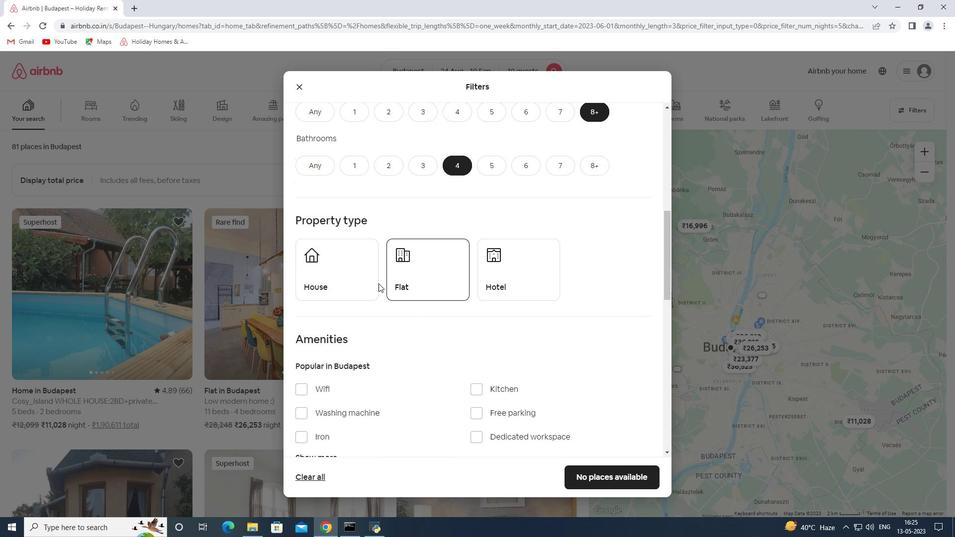 
Action: Mouse pressed left at (365, 279)
Screenshot: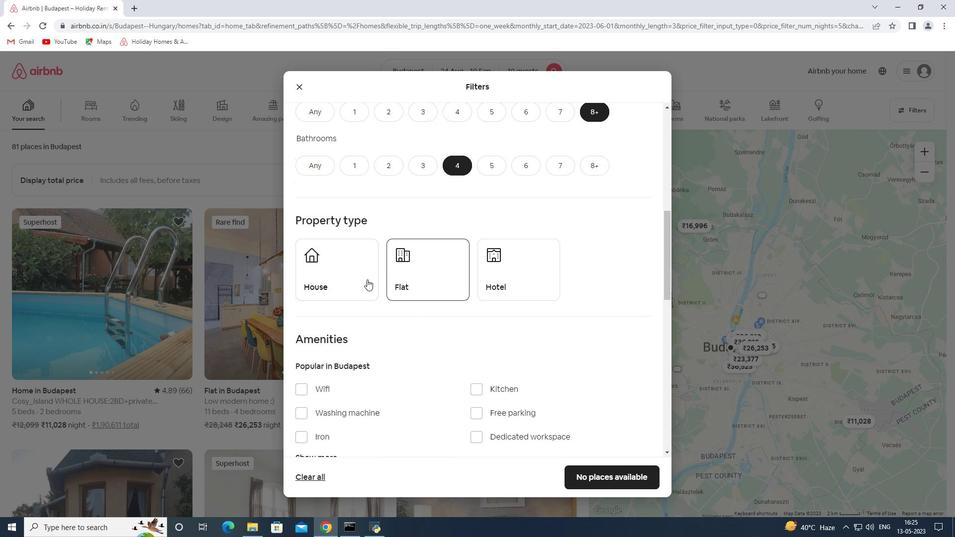 
Action: Mouse moved to (424, 285)
Screenshot: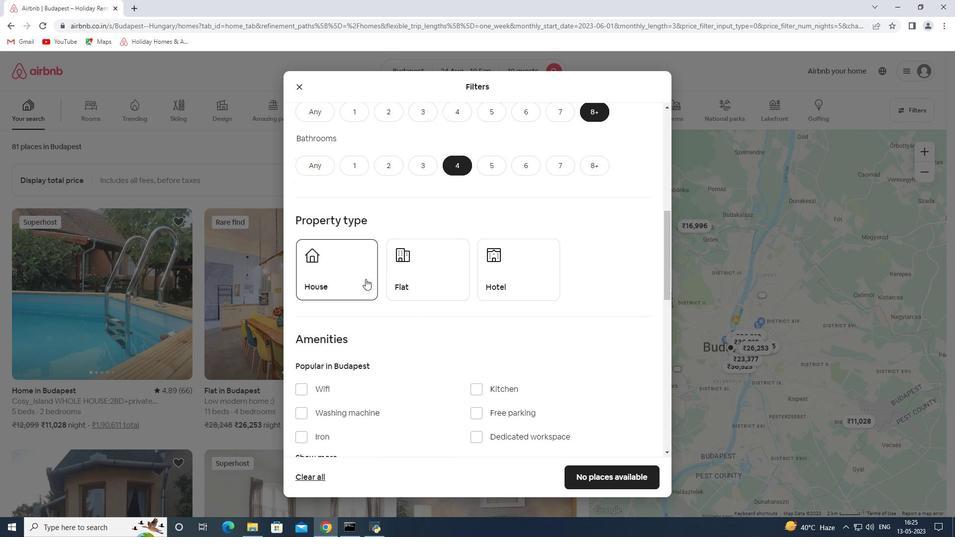 
Action: Mouse pressed left at (424, 285)
Screenshot: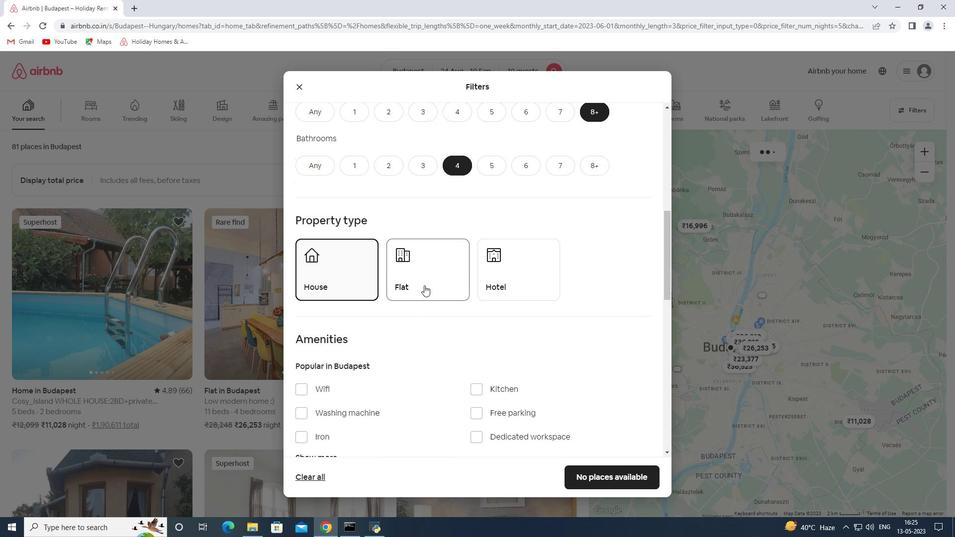 
Action: Mouse moved to (468, 278)
Screenshot: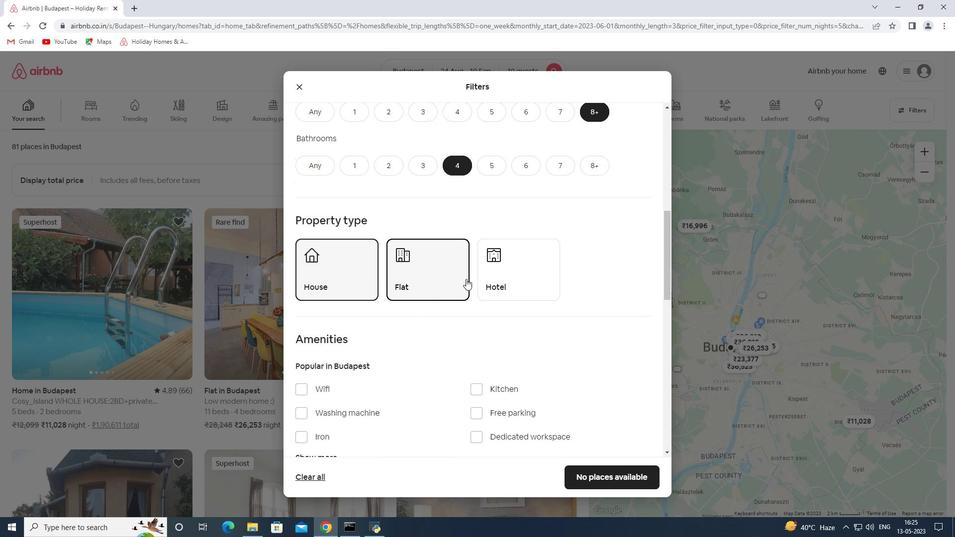 
Action: Mouse scrolled (468, 278) with delta (0, 0)
Screenshot: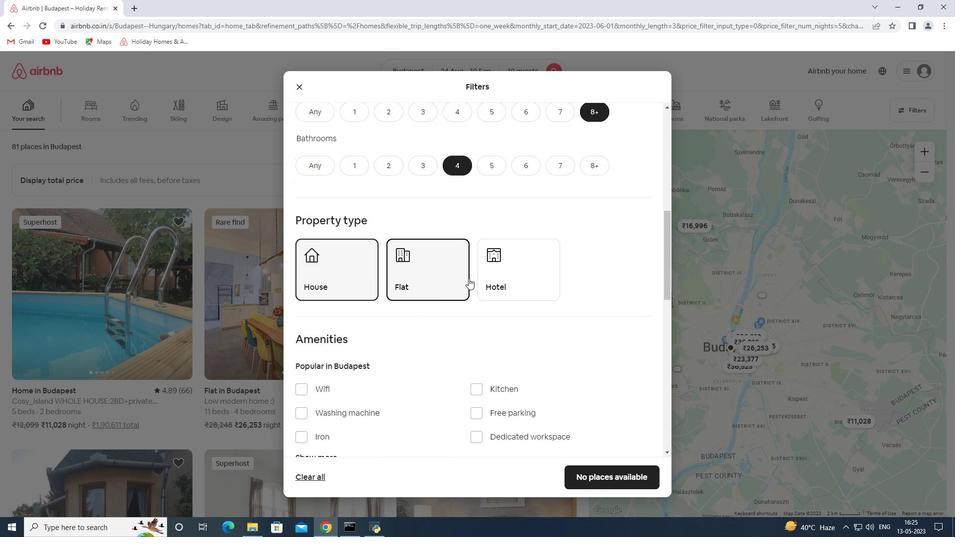 
Action: Mouse scrolled (468, 278) with delta (0, 0)
Screenshot: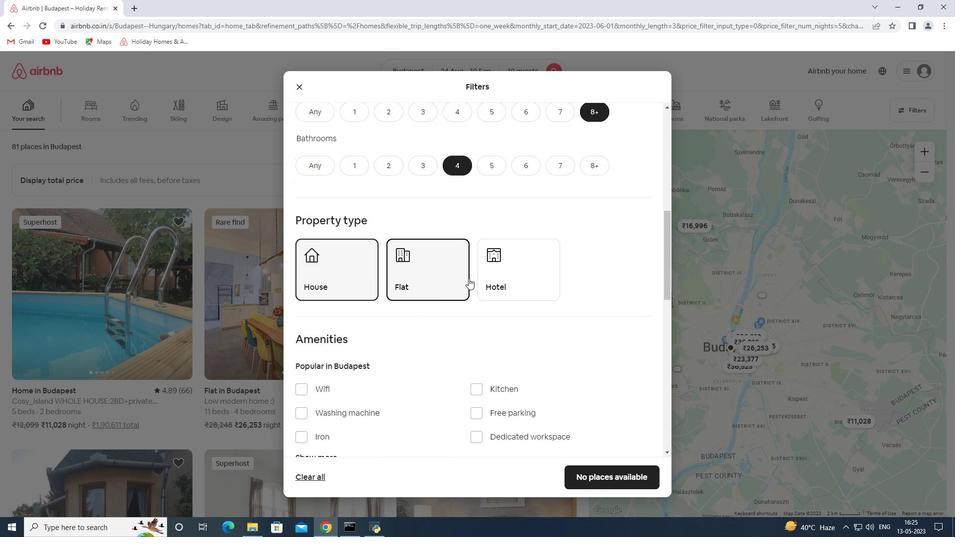 
Action: Mouse moved to (323, 290)
Screenshot: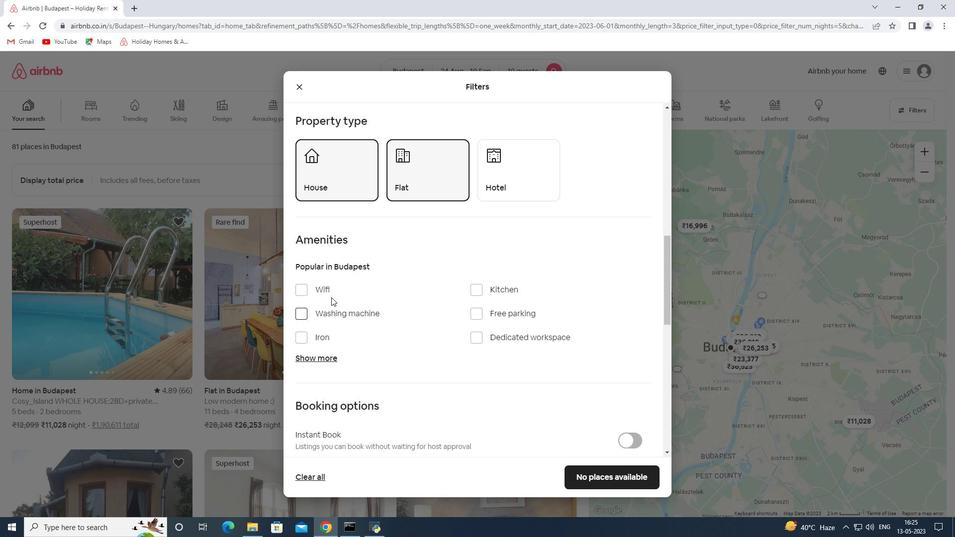 
Action: Mouse pressed left at (323, 290)
Screenshot: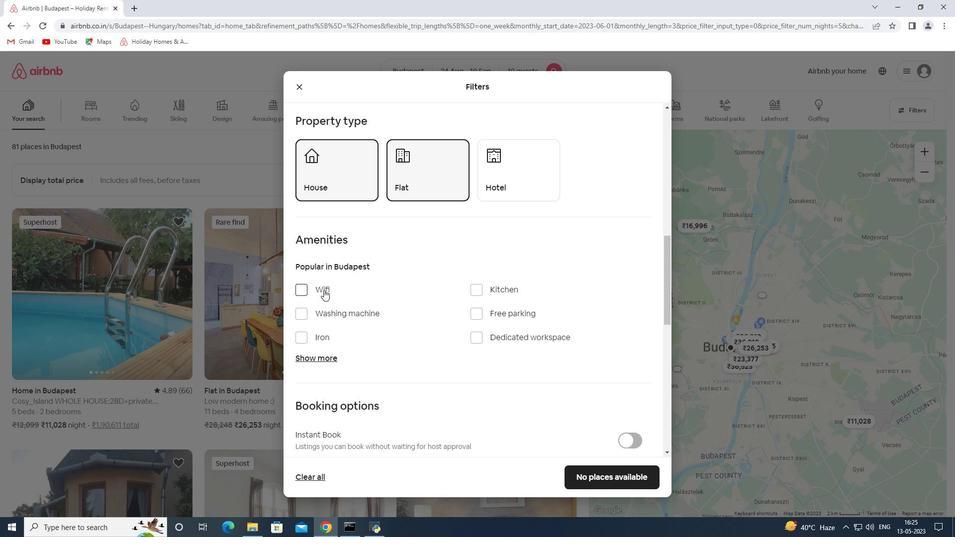 
Action: Mouse moved to (338, 352)
Screenshot: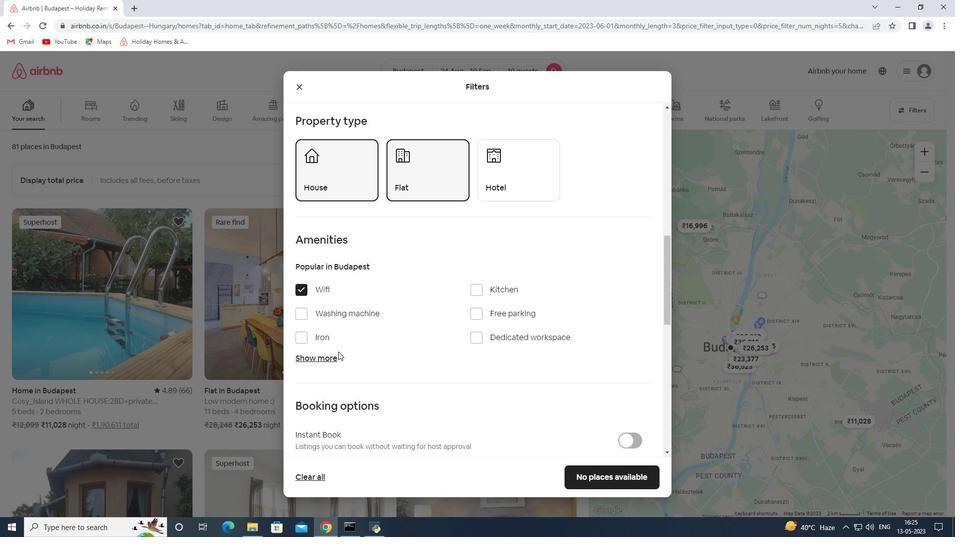 
Action: Mouse pressed left at (338, 352)
Screenshot: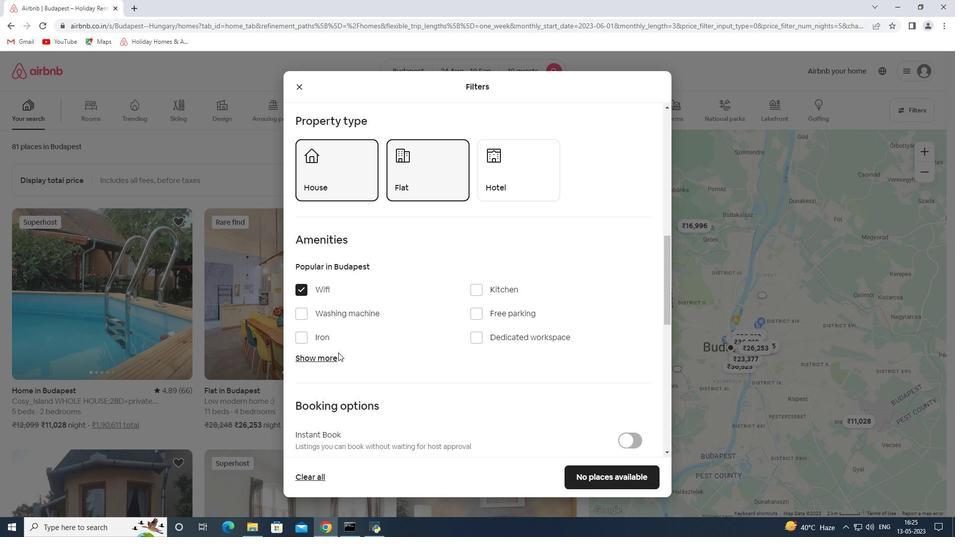 
Action: Mouse moved to (326, 358)
Screenshot: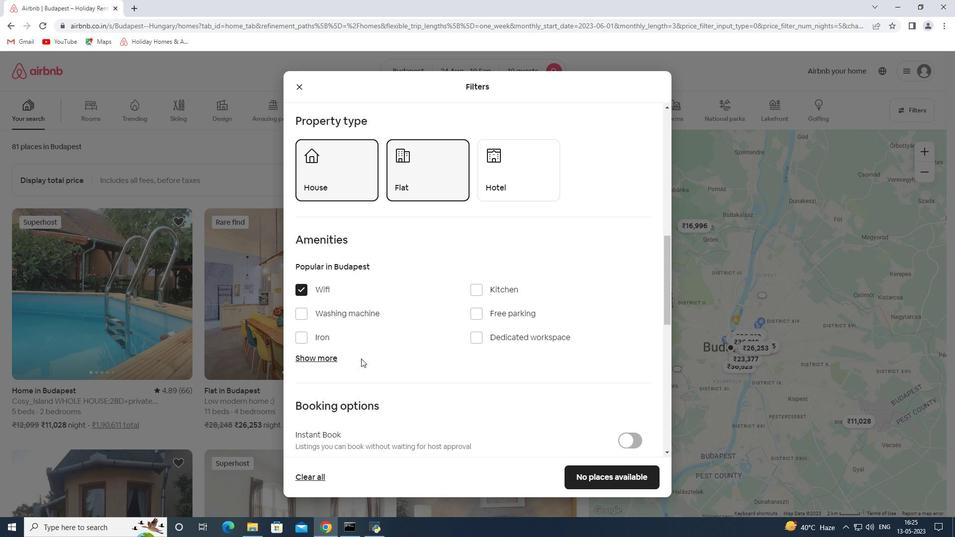 
Action: Mouse pressed left at (326, 358)
Screenshot: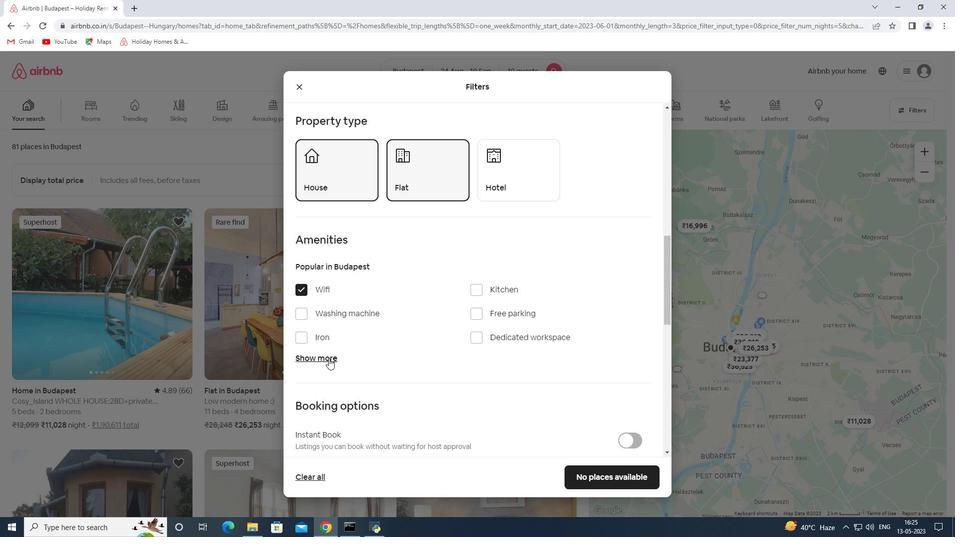 
Action: Mouse moved to (485, 314)
Screenshot: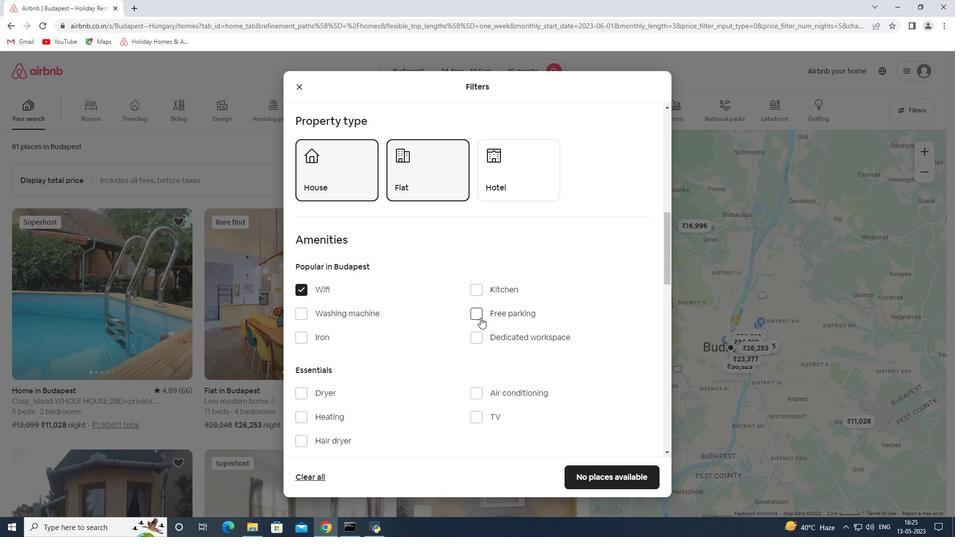 
Action: Mouse pressed left at (485, 314)
Screenshot: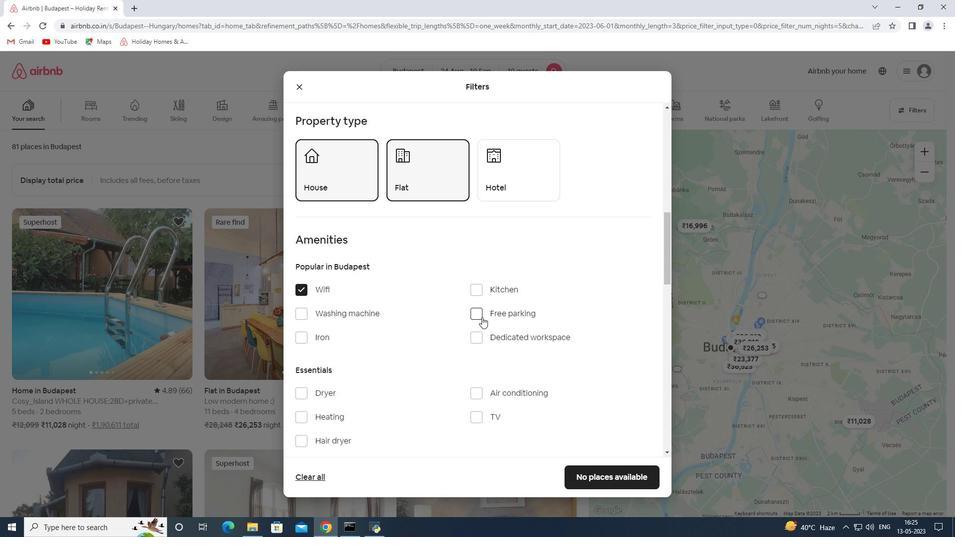 
Action: Mouse moved to (468, 312)
Screenshot: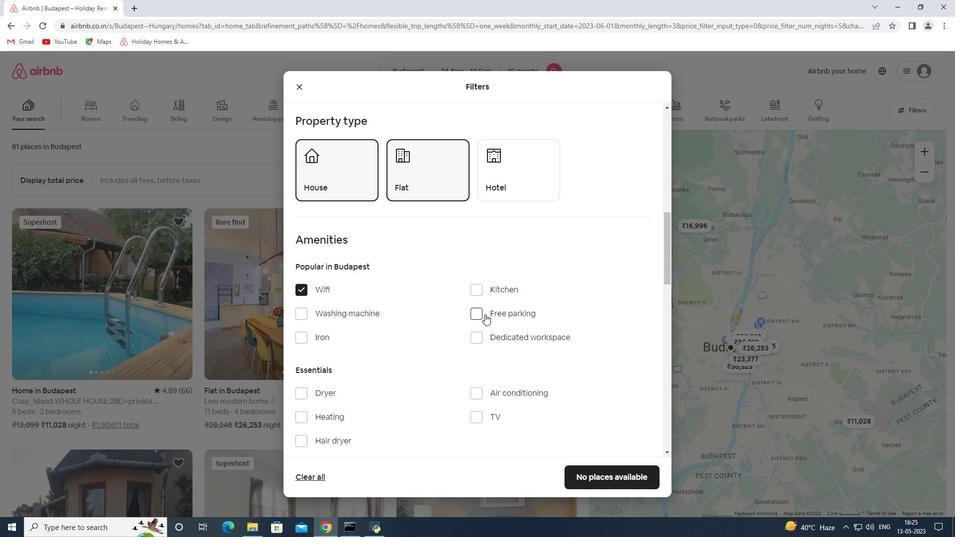 
Action: Mouse scrolled (468, 311) with delta (0, 0)
Screenshot: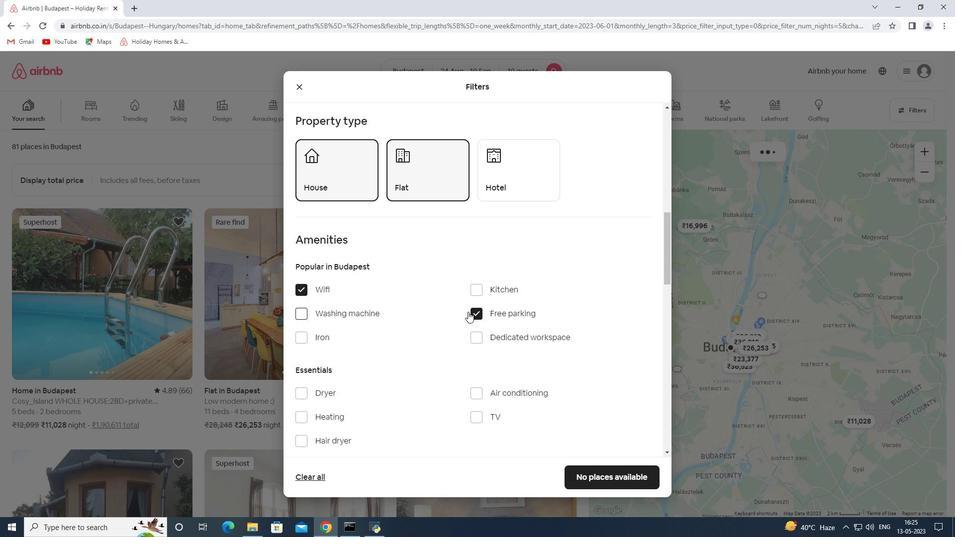 
Action: Mouse scrolled (468, 311) with delta (0, 0)
Screenshot: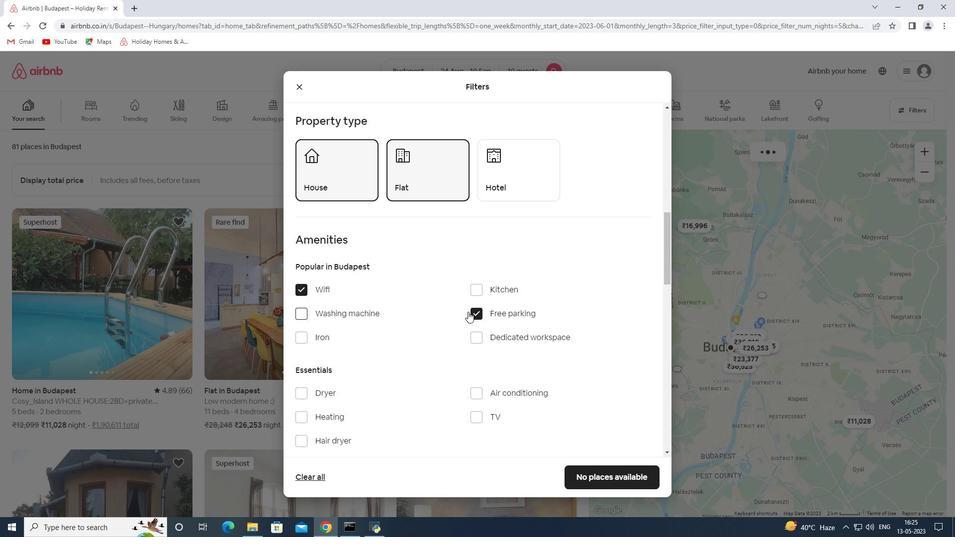 
Action: Mouse scrolled (468, 311) with delta (0, 0)
Screenshot: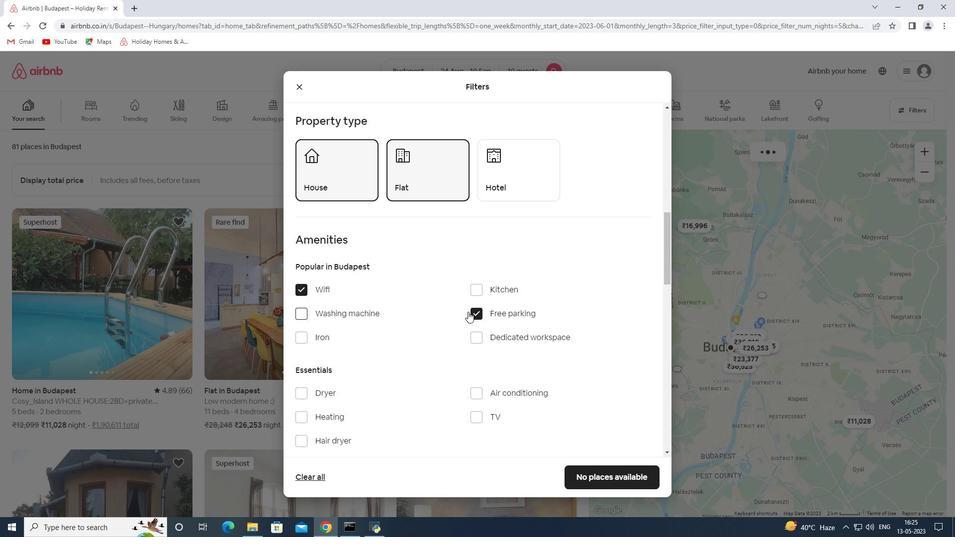 
Action: Mouse moved to (496, 270)
Screenshot: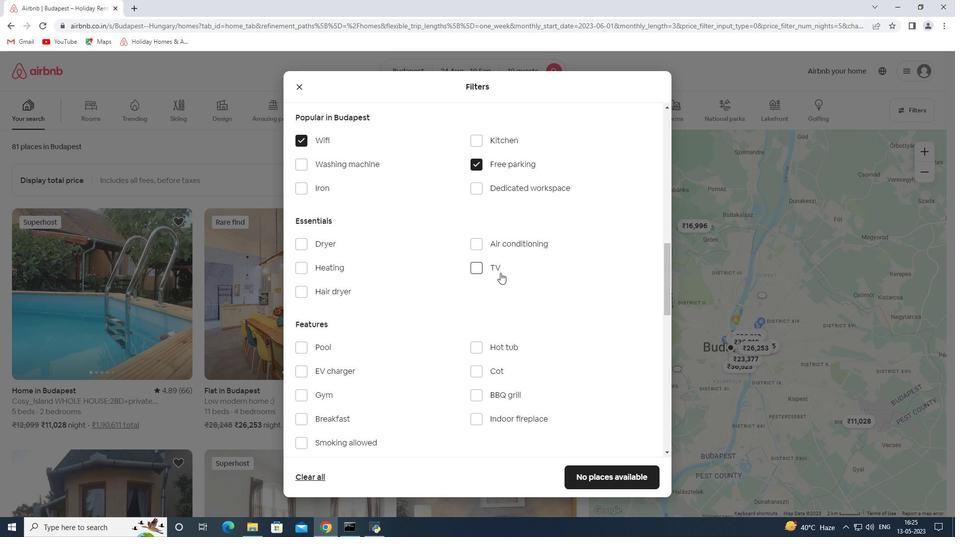 
Action: Mouse pressed left at (496, 270)
Screenshot: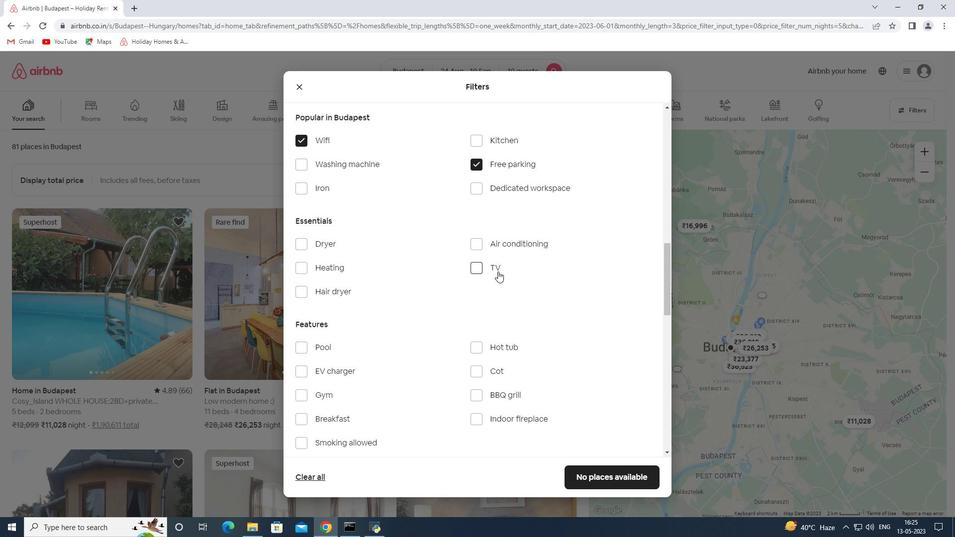 
Action: Mouse moved to (447, 311)
Screenshot: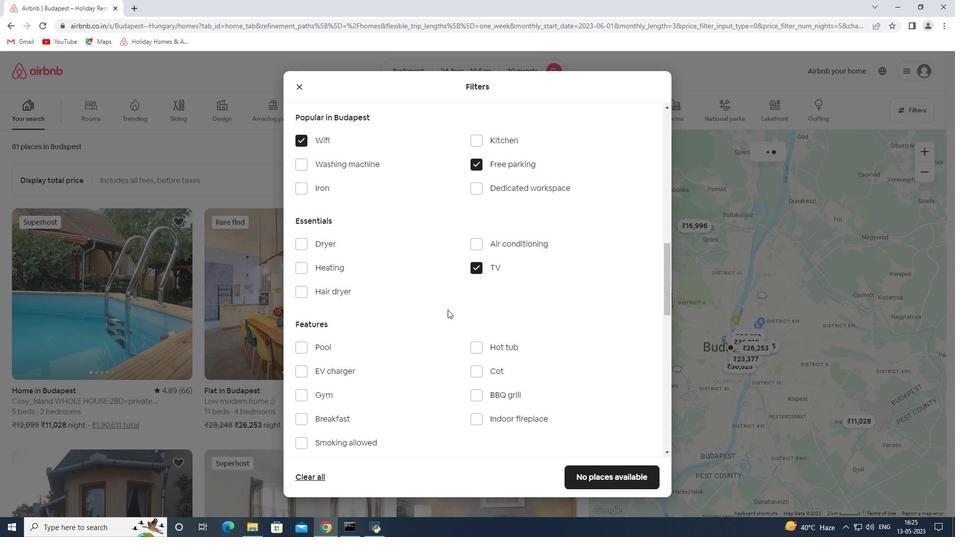 
Action: Mouse scrolled (447, 310) with delta (0, 0)
Screenshot: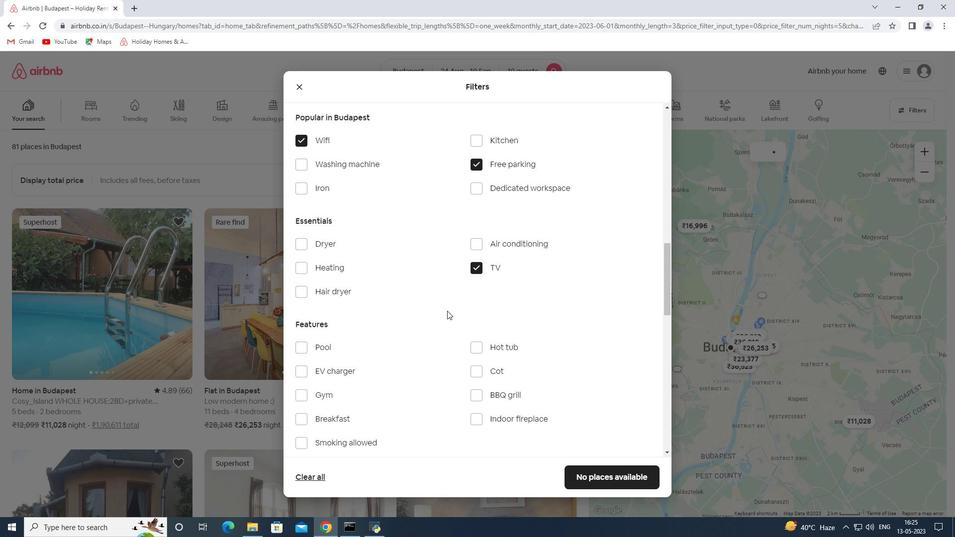 
Action: Mouse scrolled (447, 310) with delta (0, 0)
Screenshot: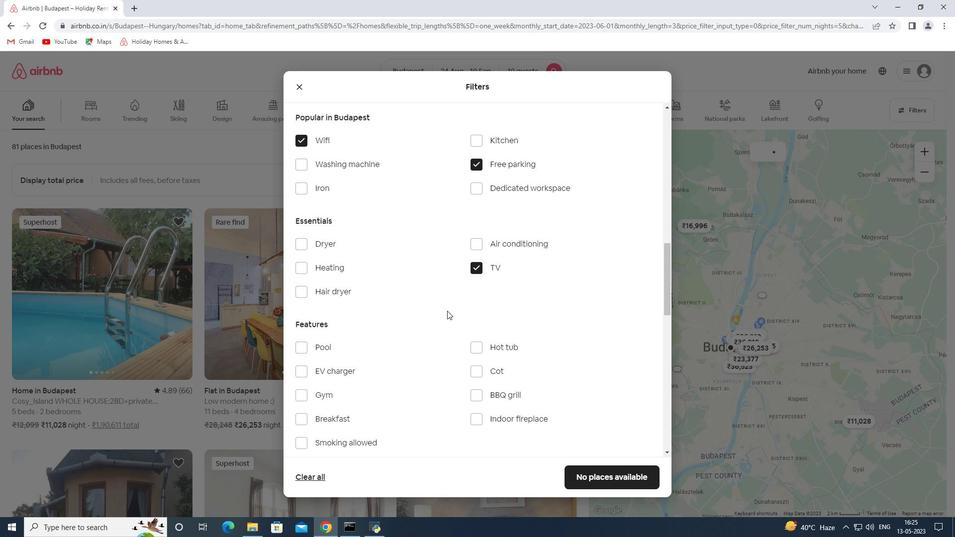 
Action: Mouse scrolled (447, 310) with delta (0, 0)
Screenshot: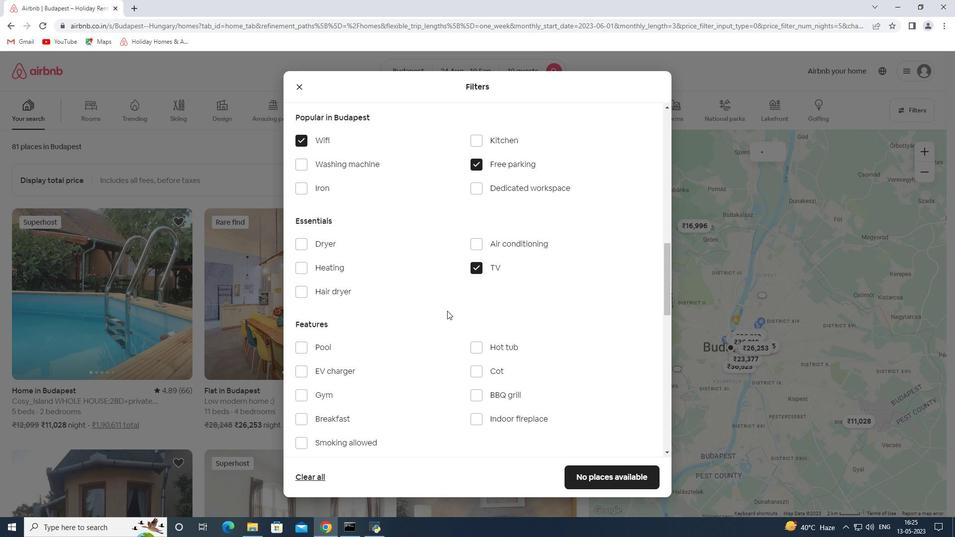 
Action: Mouse moved to (327, 247)
Screenshot: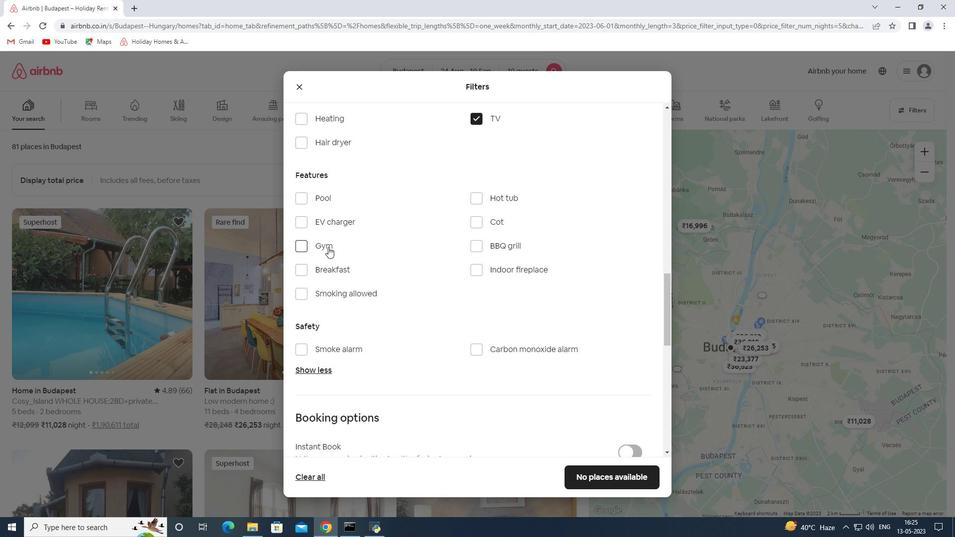 
Action: Mouse pressed left at (327, 247)
Screenshot: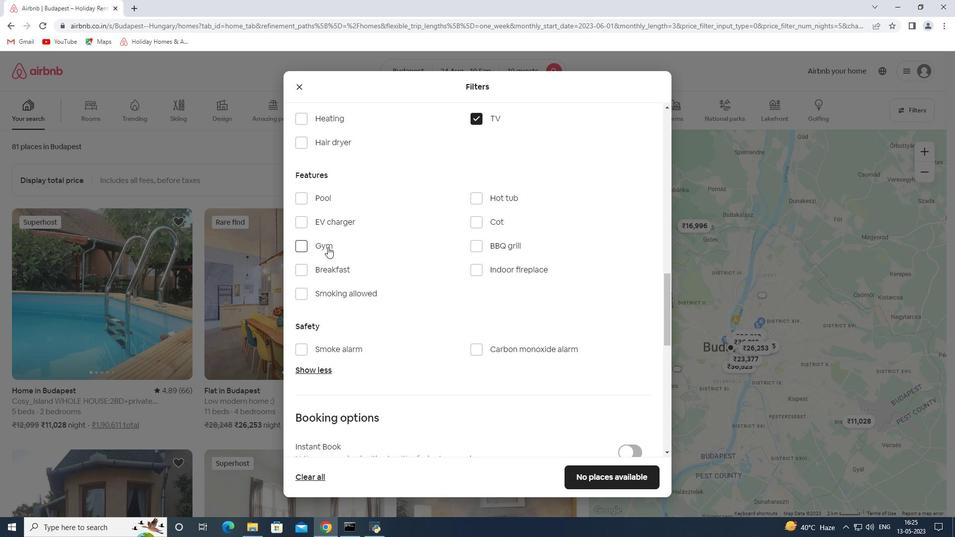 
Action: Mouse moved to (337, 270)
Screenshot: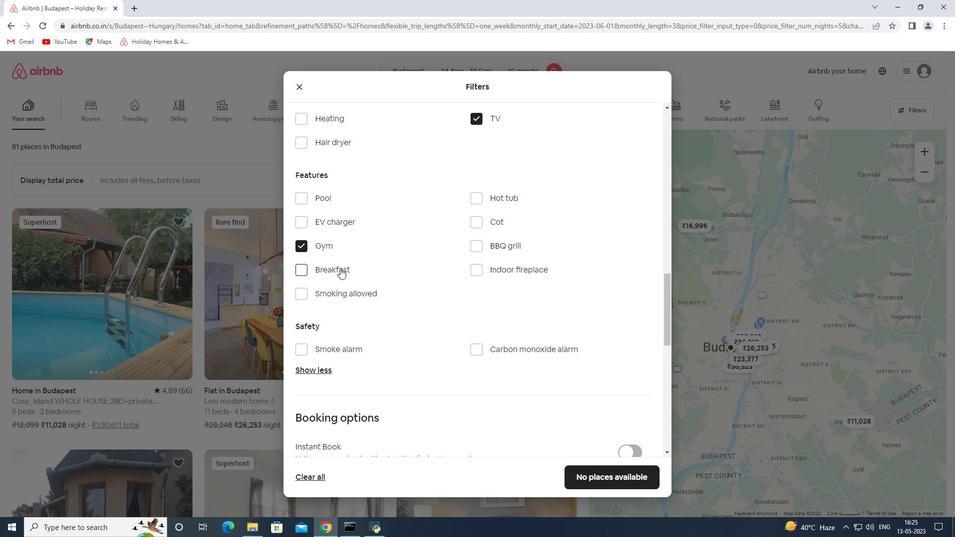 
Action: Mouse pressed left at (337, 270)
Screenshot: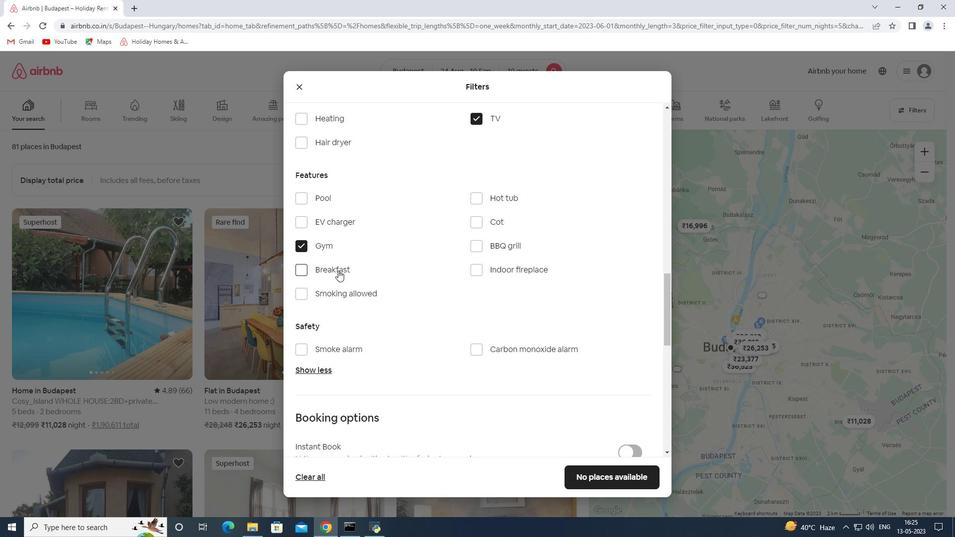 
Action: Mouse moved to (382, 299)
Screenshot: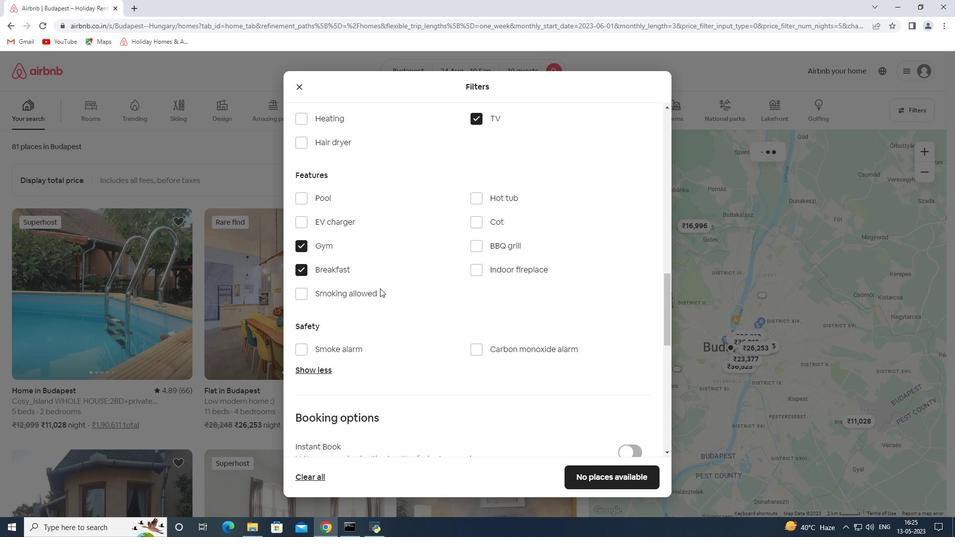 
Action: Mouse scrolled (382, 298) with delta (0, 0)
Screenshot: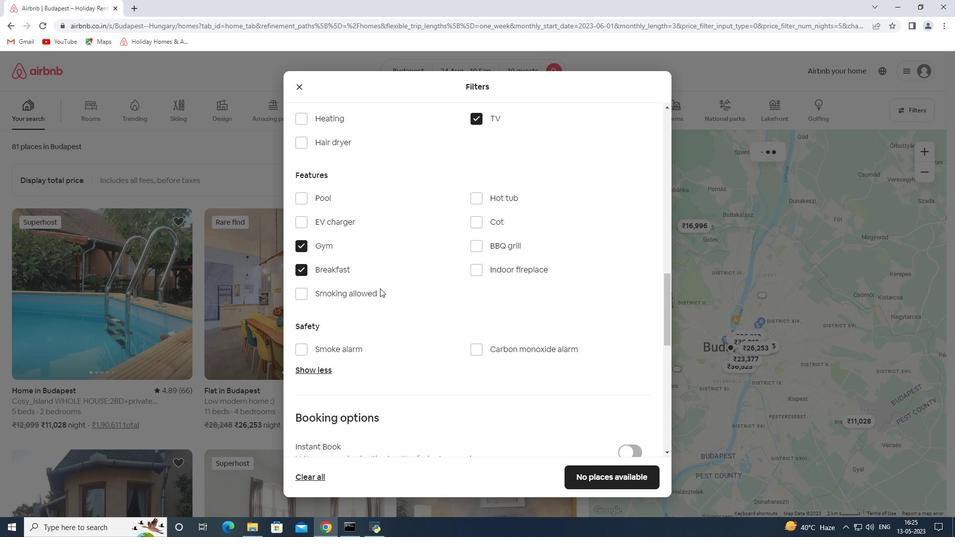 
Action: Mouse moved to (382, 299)
Screenshot: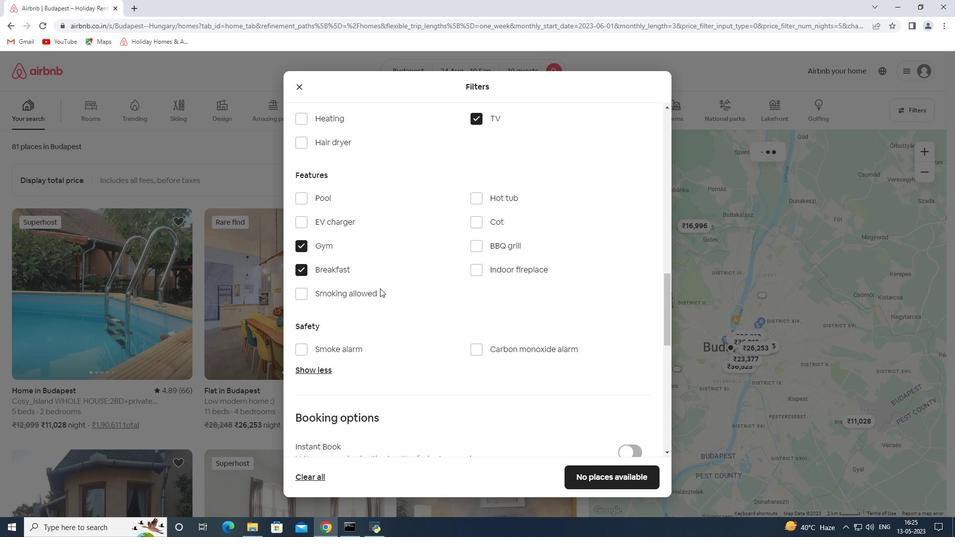 
Action: Mouse scrolled (382, 299) with delta (0, 0)
Screenshot: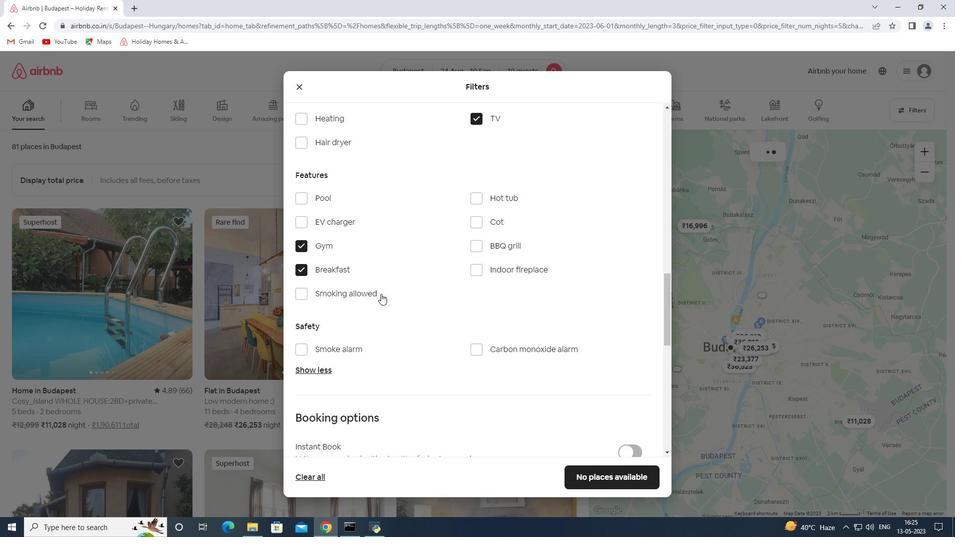 
Action: Mouse moved to (401, 286)
Screenshot: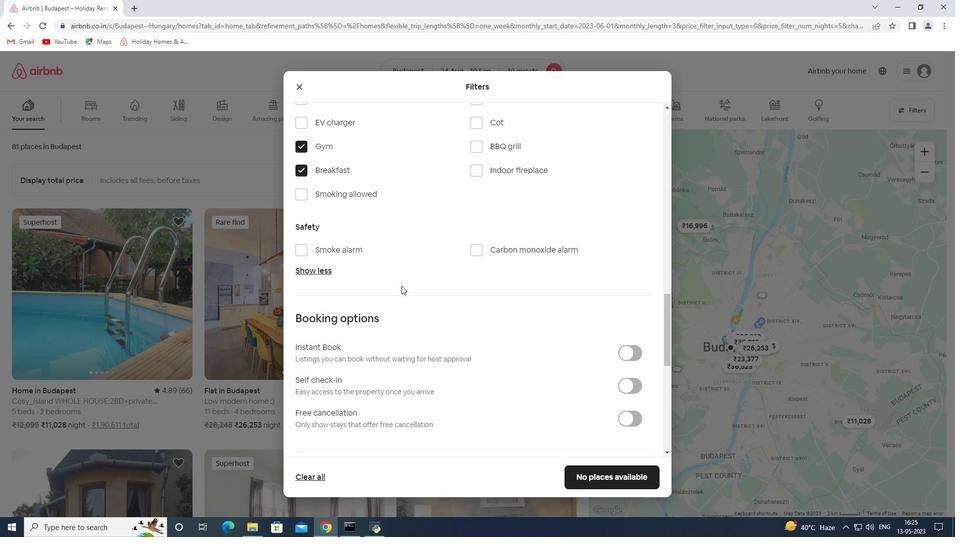 
Action: Mouse scrolled (401, 286) with delta (0, 0)
Screenshot: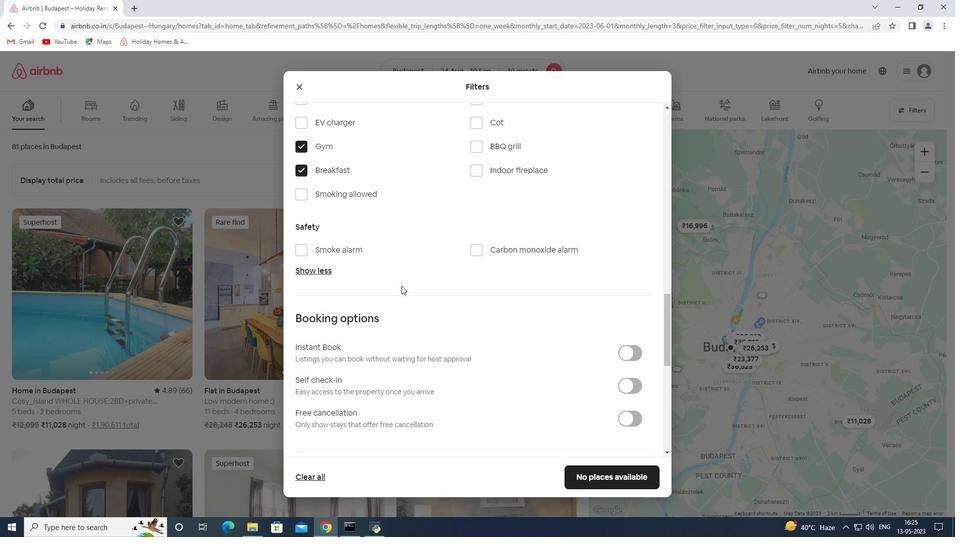 
Action: Mouse scrolled (401, 286) with delta (0, 0)
Screenshot: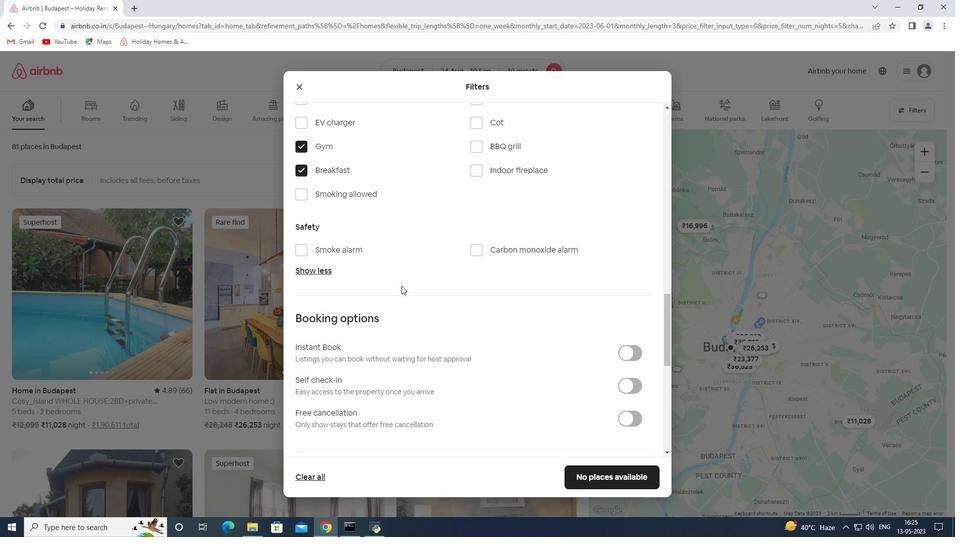 
Action: Mouse scrolled (401, 286) with delta (0, 0)
Screenshot: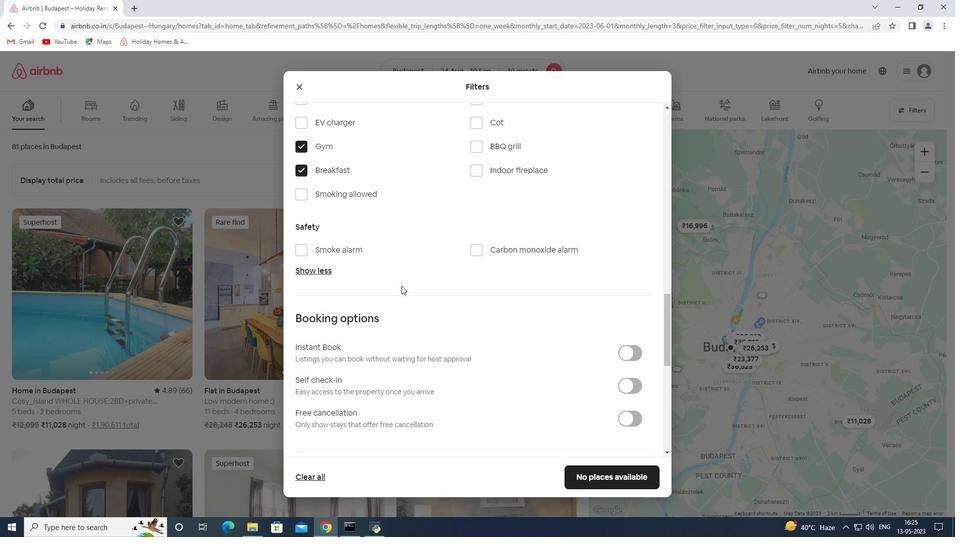 
Action: Mouse moved to (629, 241)
Screenshot: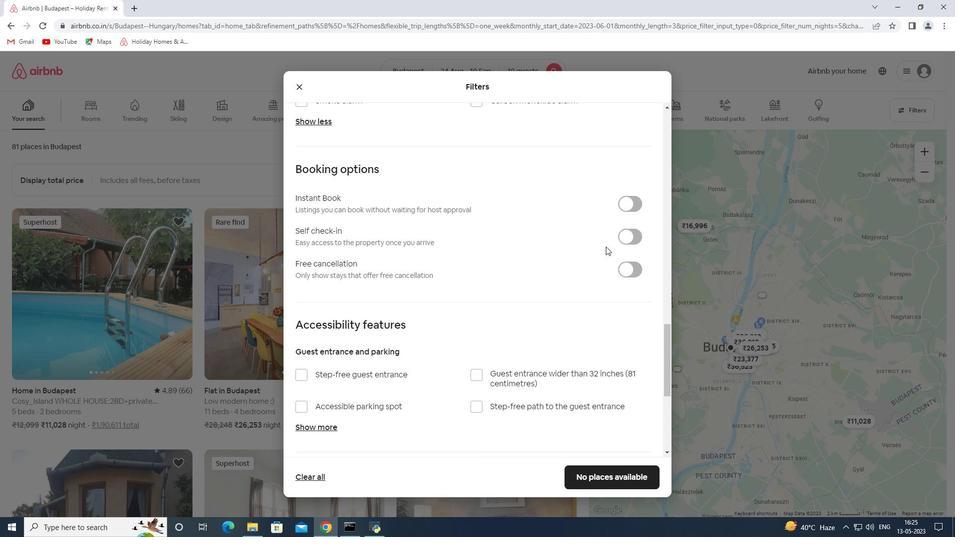 
Action: Mouse pressed left at (629, 241)
Screenshot: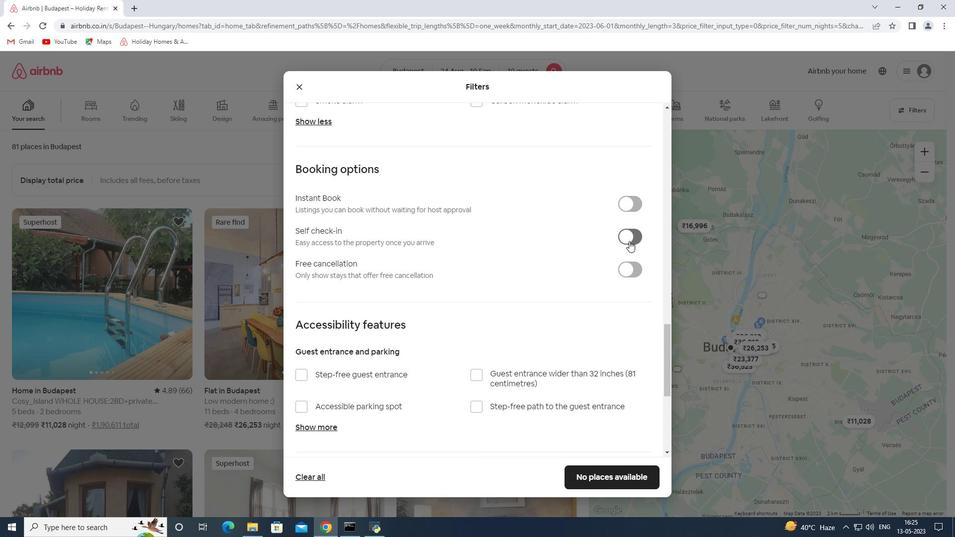 
Action: Mouse moved to (461, 212)
Screenshot: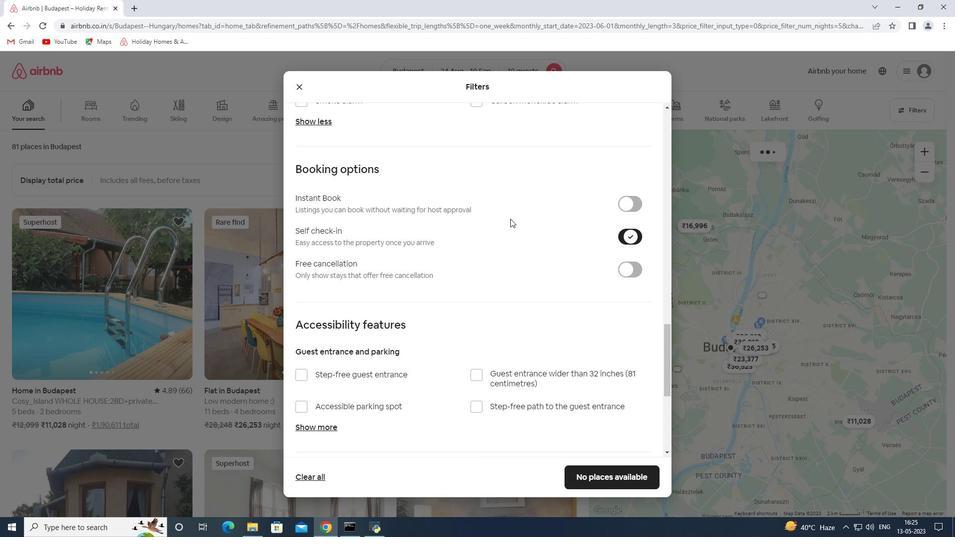 
Action: Mouse scrolled (461, 211) with delta (0, 0)
Screenshot: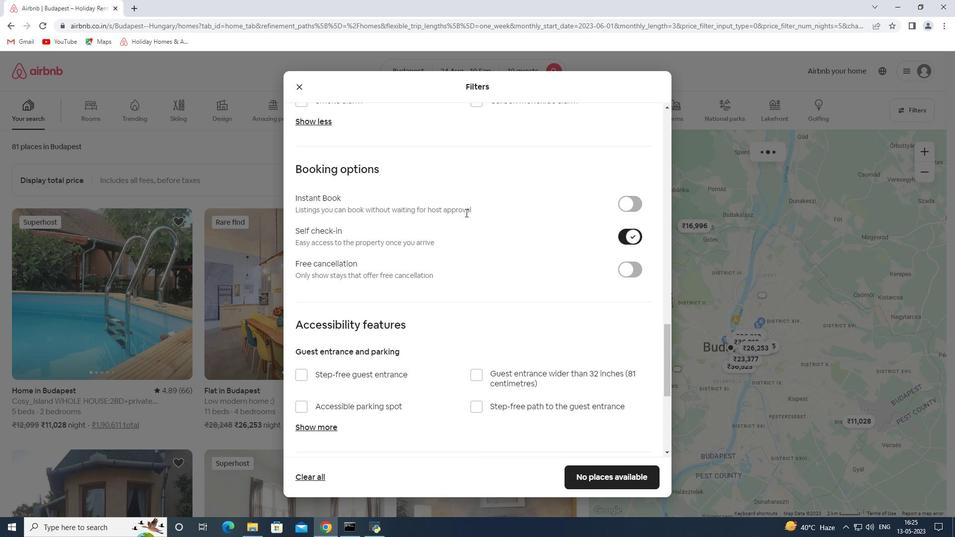 
Action: Mouse scrolled (461, 211) with delta (0, 0)
Screenshot: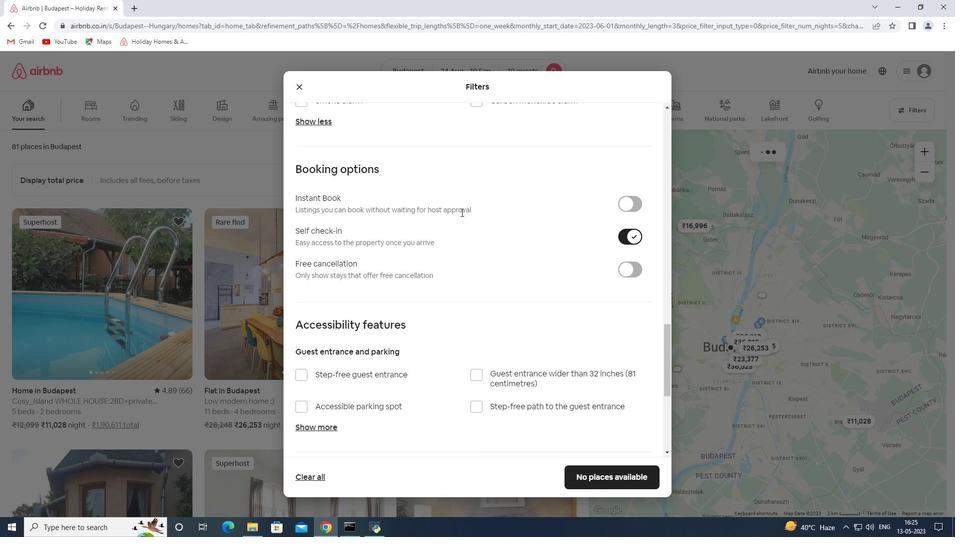 
Action: Mouse scrolled (461, 211) with delta (0, 0)
Screenshot: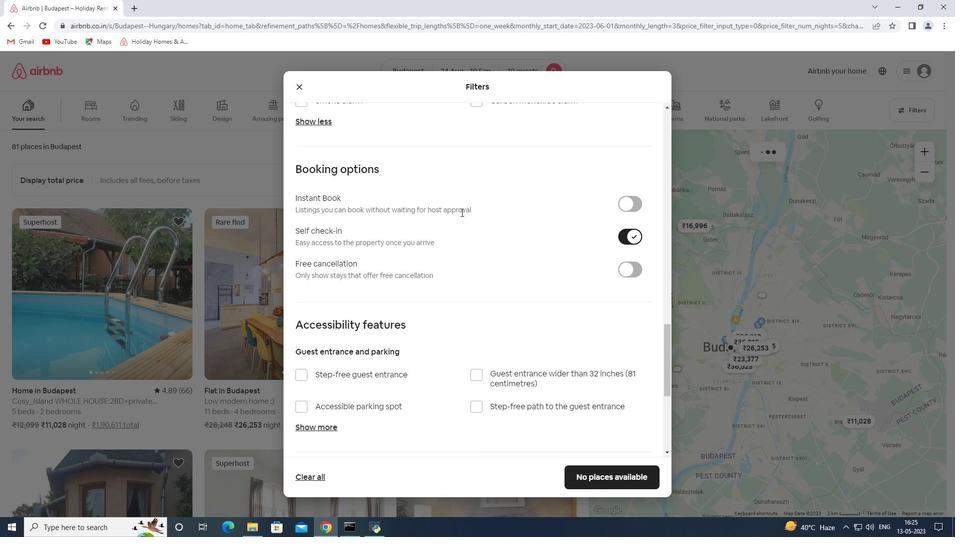 
Action: Mouse scrolled (461, 211) with delta (0, 0)
Screenshot: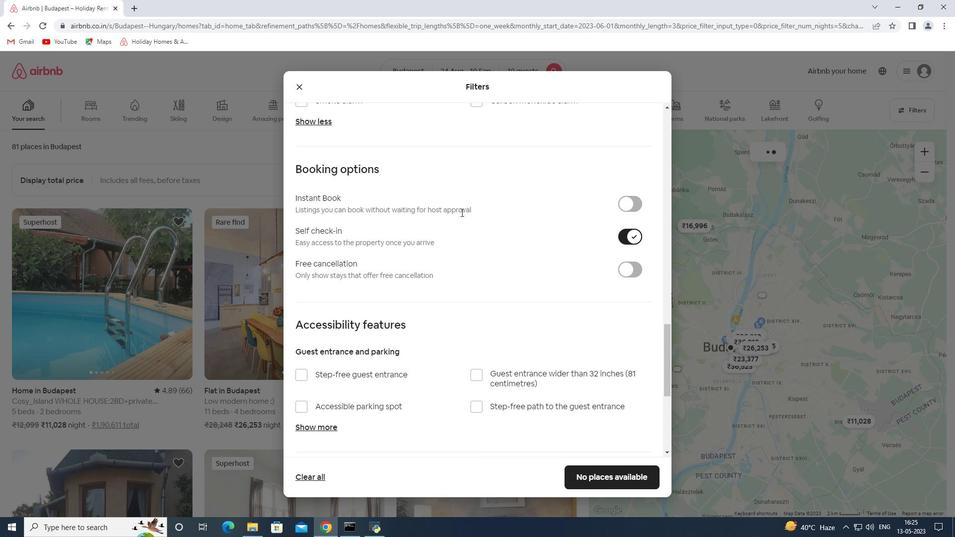 
Action: Mouse scrolled (461, 211) with delta (0, 0)
Screenshot: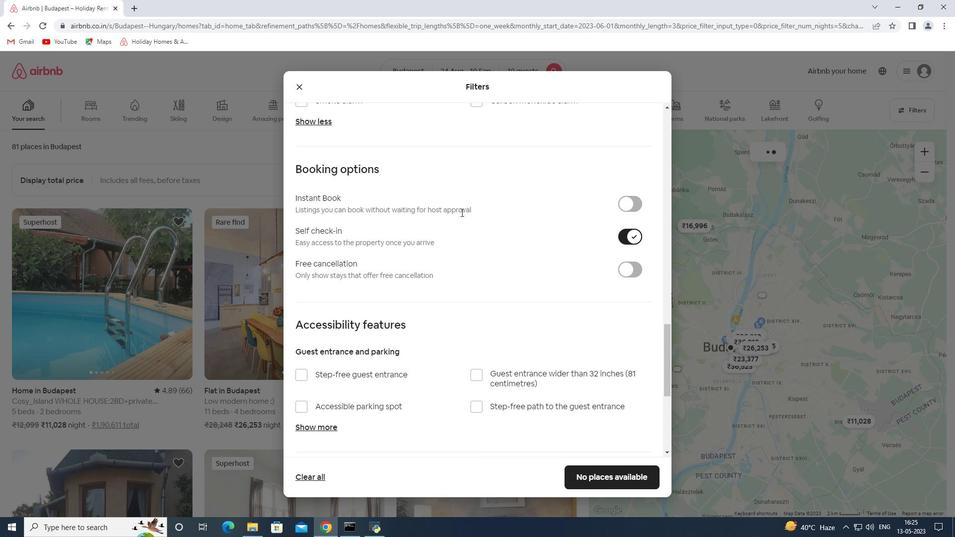 
Action: Mouse moved to (324, 393)
Screenshot: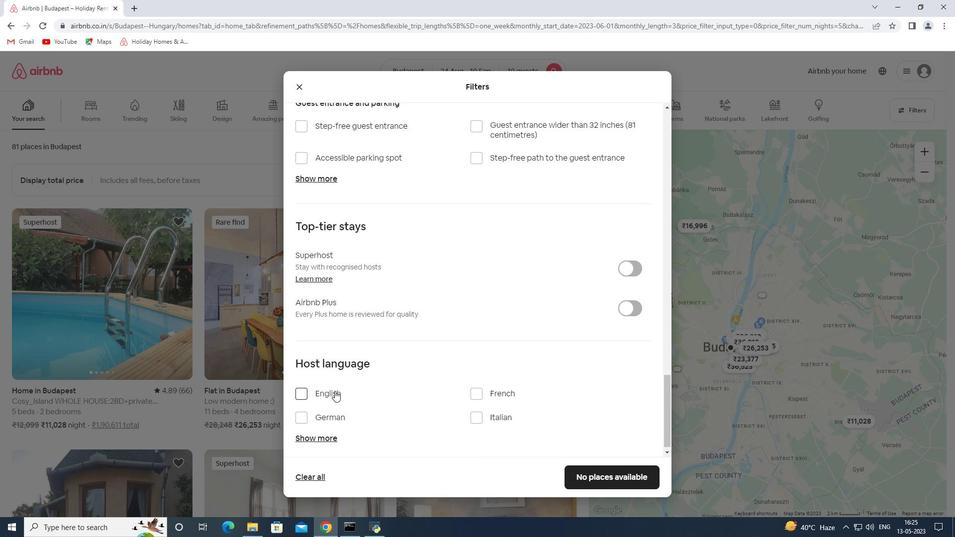 
Action: Mouse pressed left at (324, 393)
Screenshot: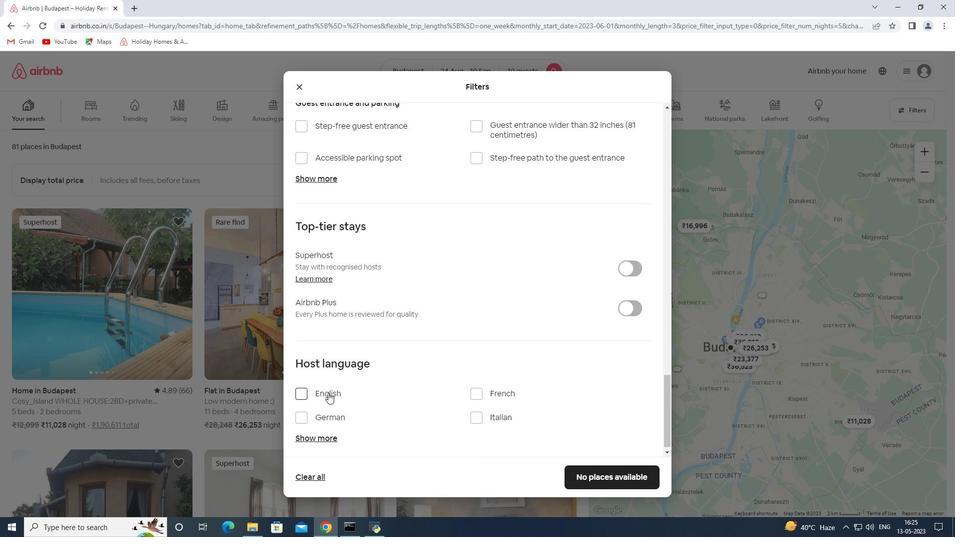 
Action: Mouse moved to (389, 370)
Screenshot: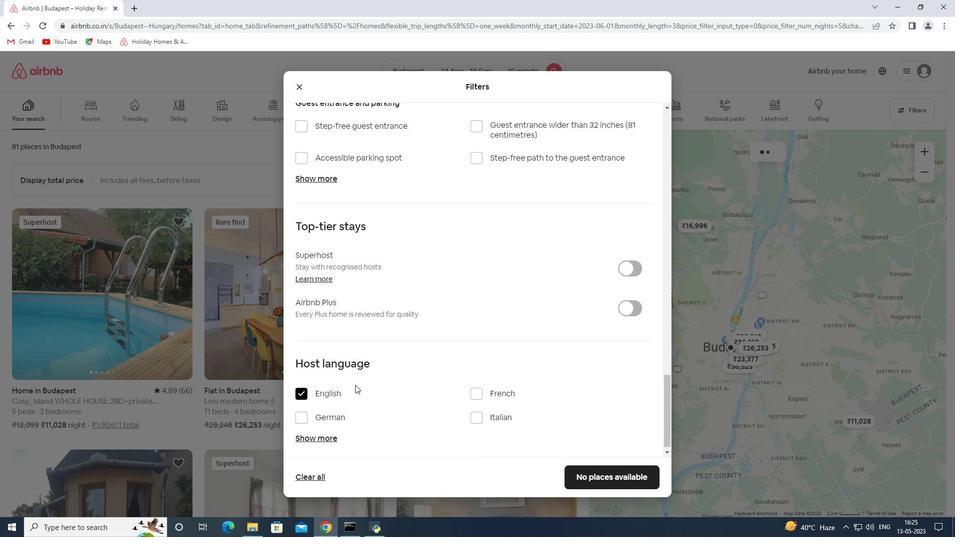 
Action: Mouse scrolled (389, 370) with delta (0, 0)
Screenshot: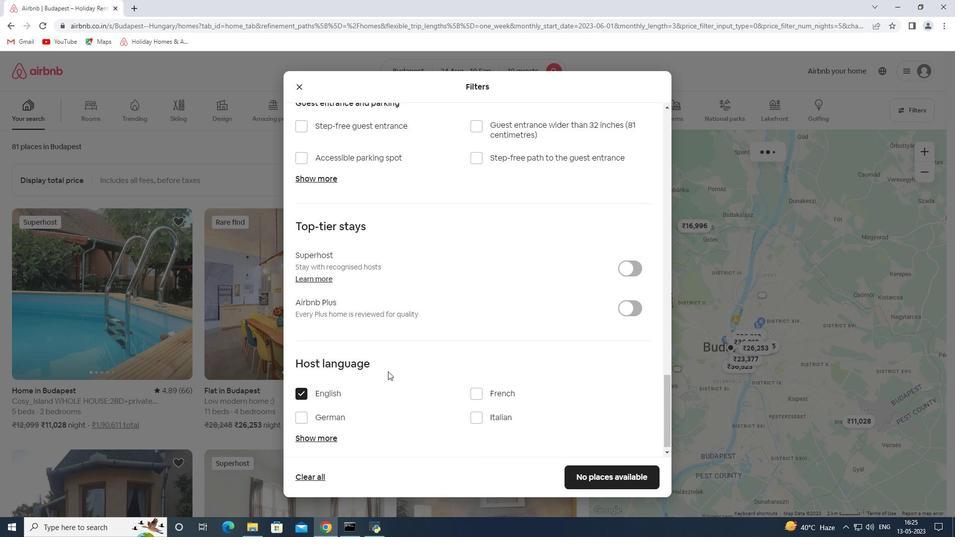 
Action: Mouse scrolled (389, 370) with delta (0, 0)
Screenshot: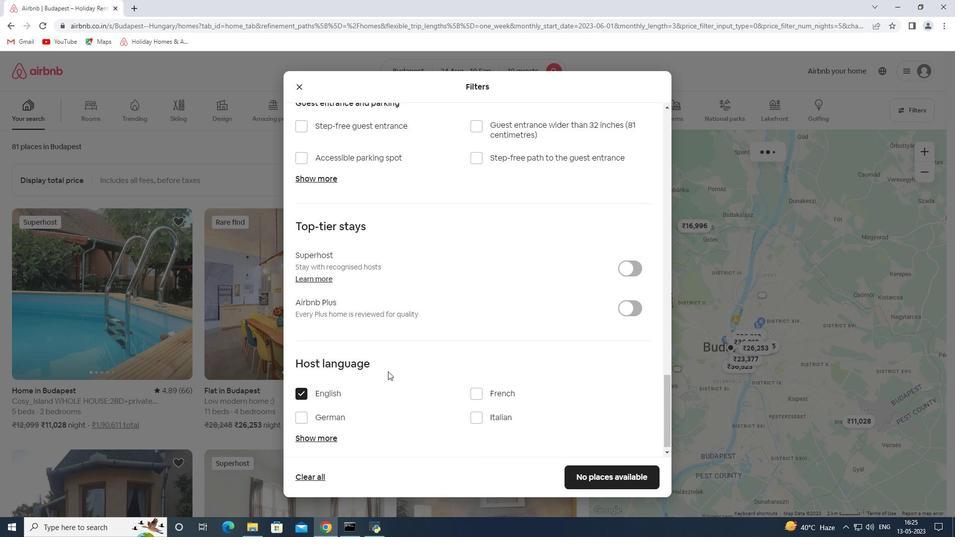 
Action: Mouse scrolled (389, 370) with delta (0, 0)
Screenshot: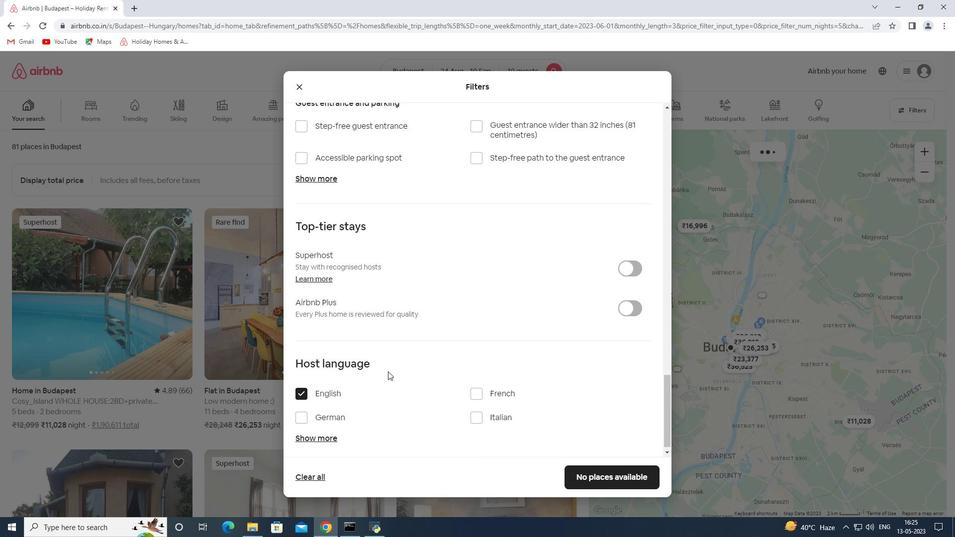 
Action: Mouse scrolled (389, 370) with delta (0, 0)
Screenshot: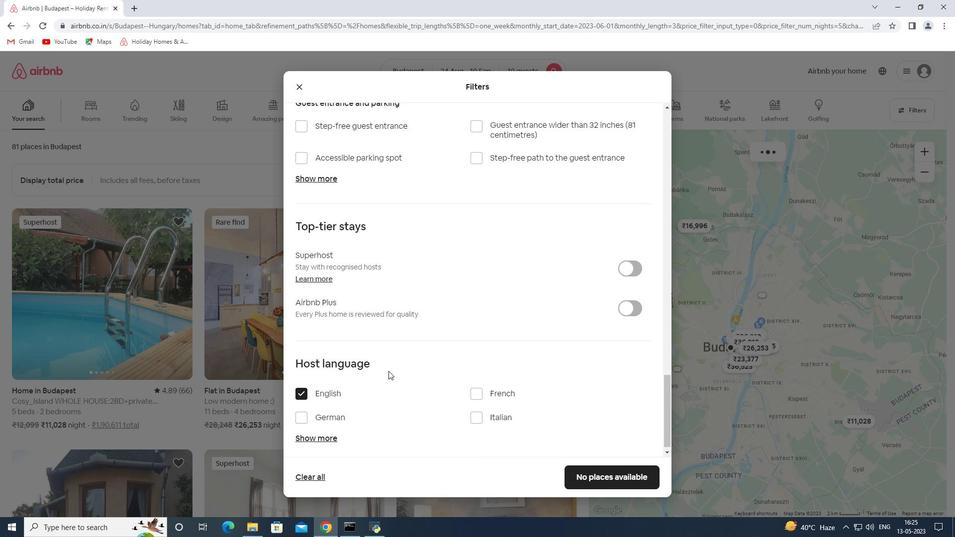 
Action: Mouse scrolled (389, 370) with delta (0, 0)
Screenshot: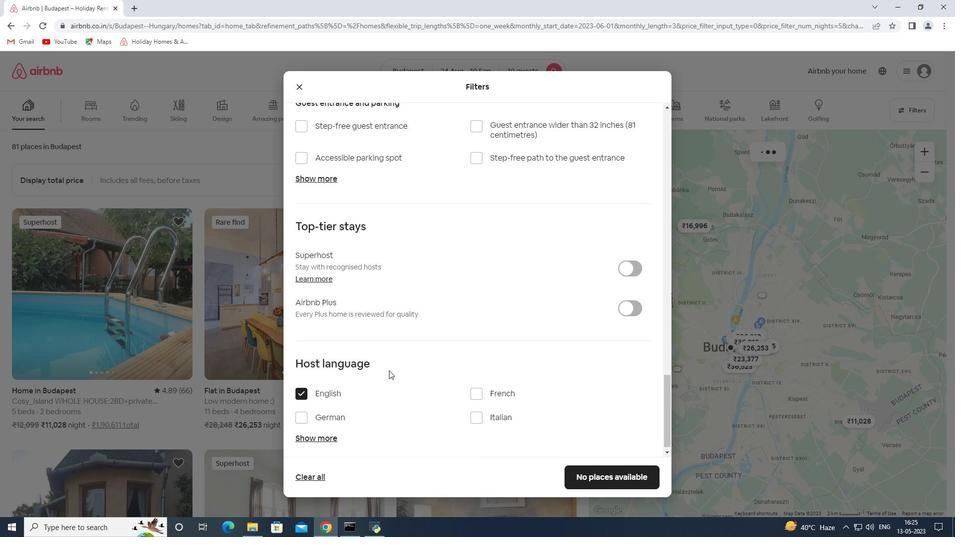 
Action: Mouse scrolled (389, 370) with delta (0, 0)
Screenshot: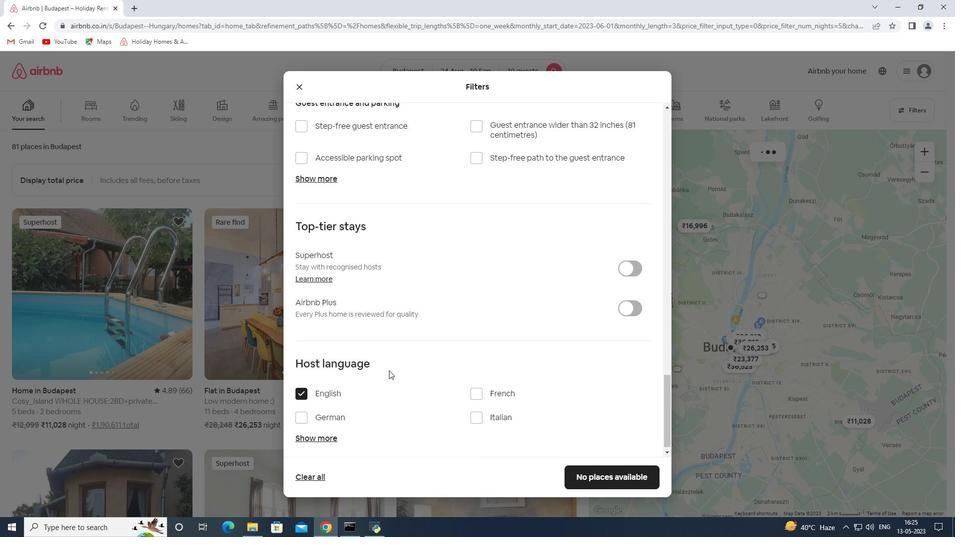 
Action: Mouse moved to (592, 480)
Screenshot: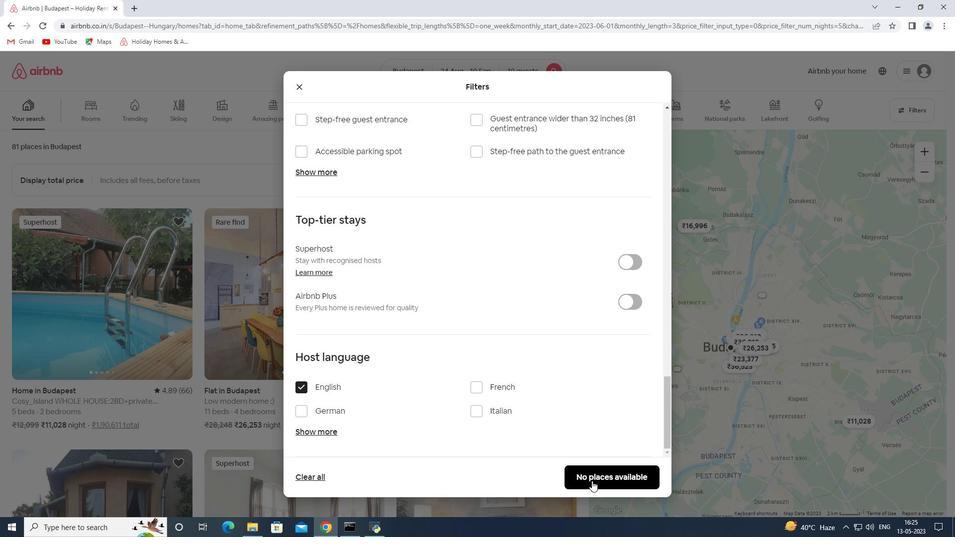 
Action: Mouse pressed left at (592, 480)
Screenshot: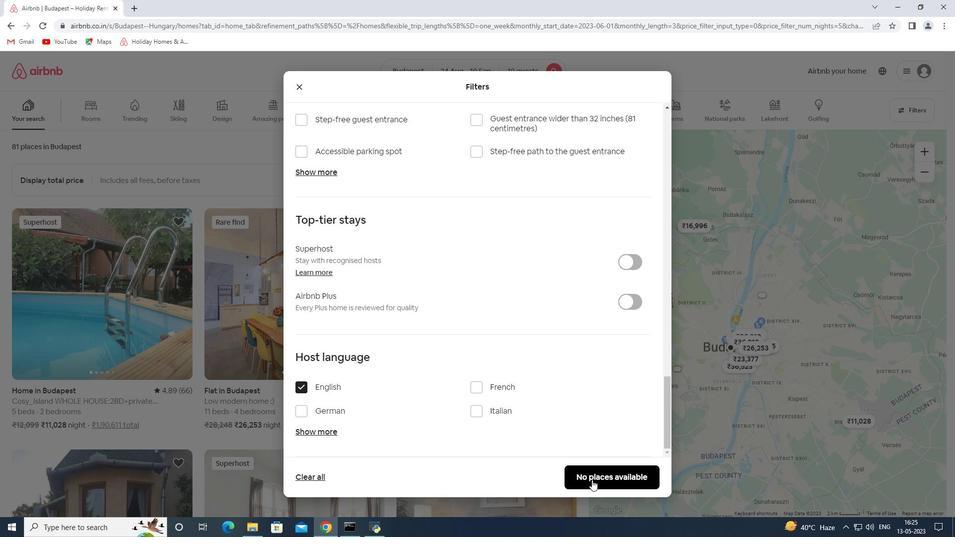 
Action: Mouse moved to (456, 185)
Screenshot: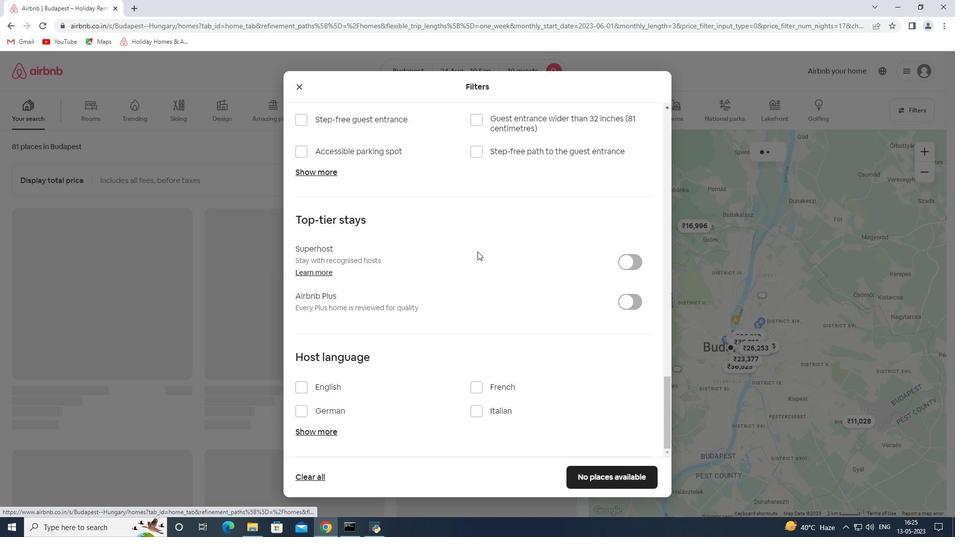 
